 Task: Find connections with filter location Rosario with filter topic #Gettingthingsdonewith filter profile language French with filter current company MongoDB with filter school Saraswati Education Societys Saraswati College of Engineering Kharghar Navi Mumbai with filter industry Plastics Manufacturing with filter service category Tax Preparation with filter keywords title Graphic Designer
Action: Mouse moved to (647, 131)
Screenshot: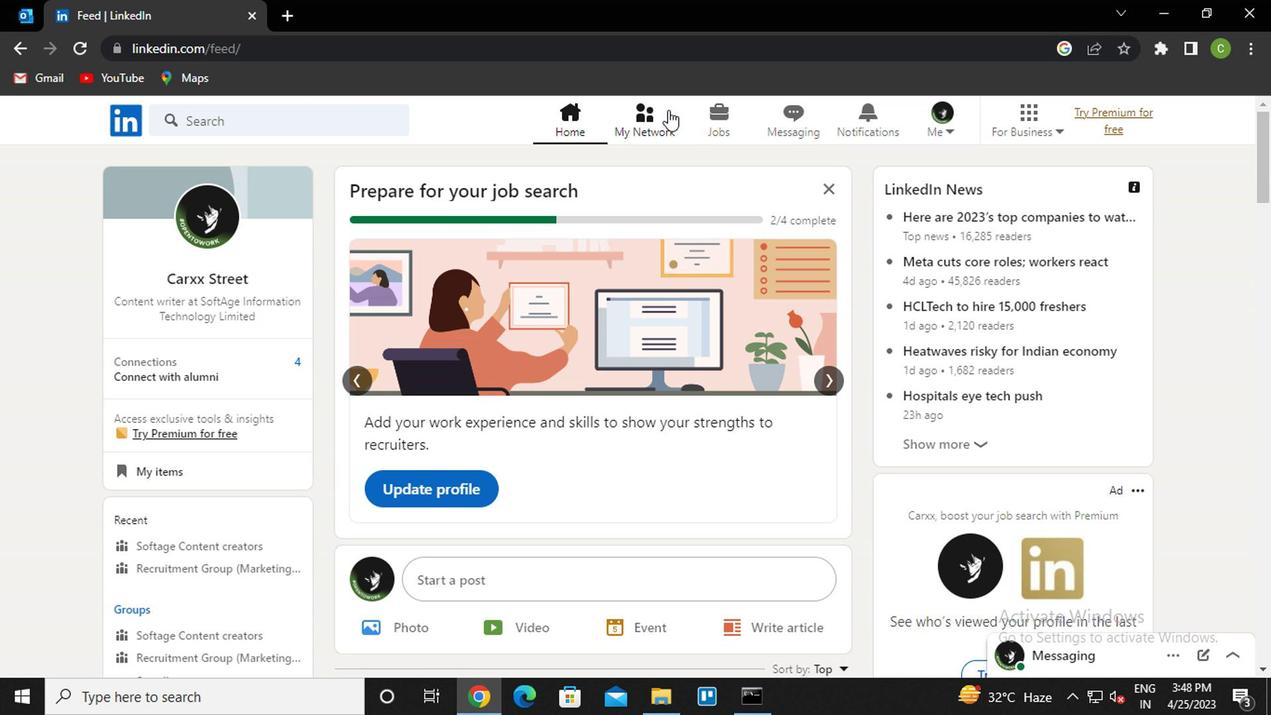 
Action: Mouse pressed left at (647, 131)
Screenshot: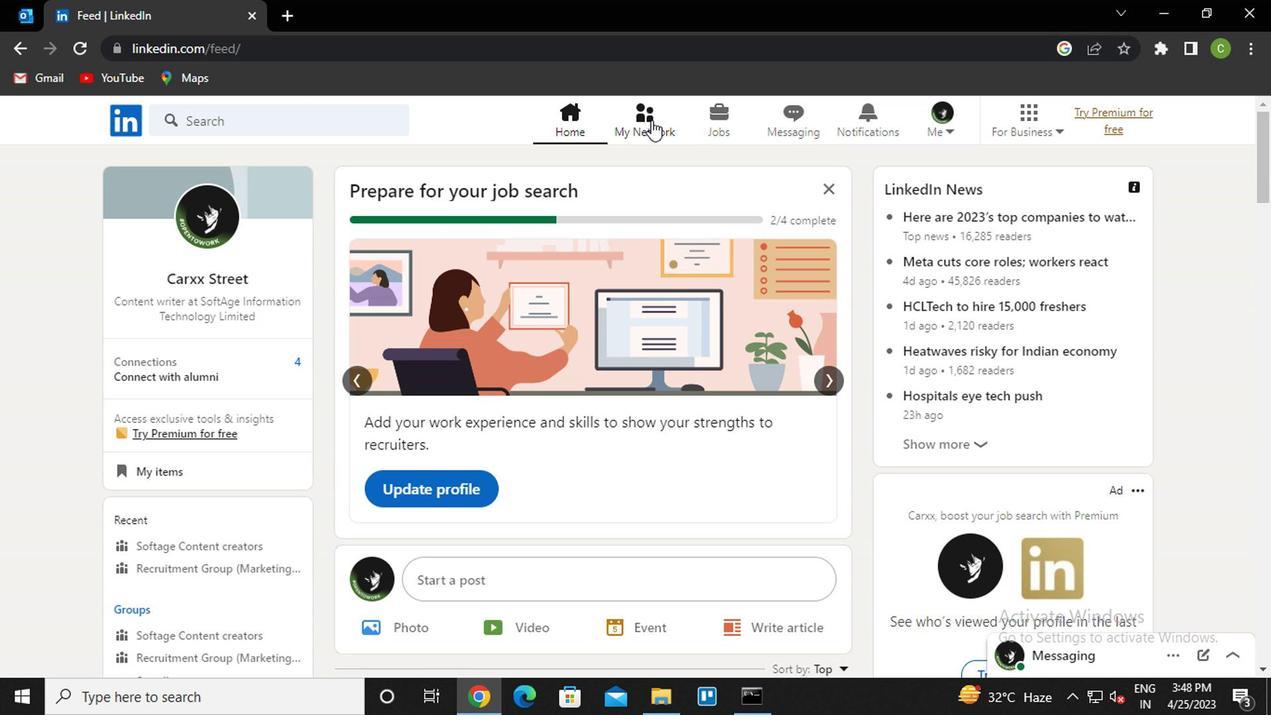 
Action: Mouse moved to (270, 236)
Screenshot: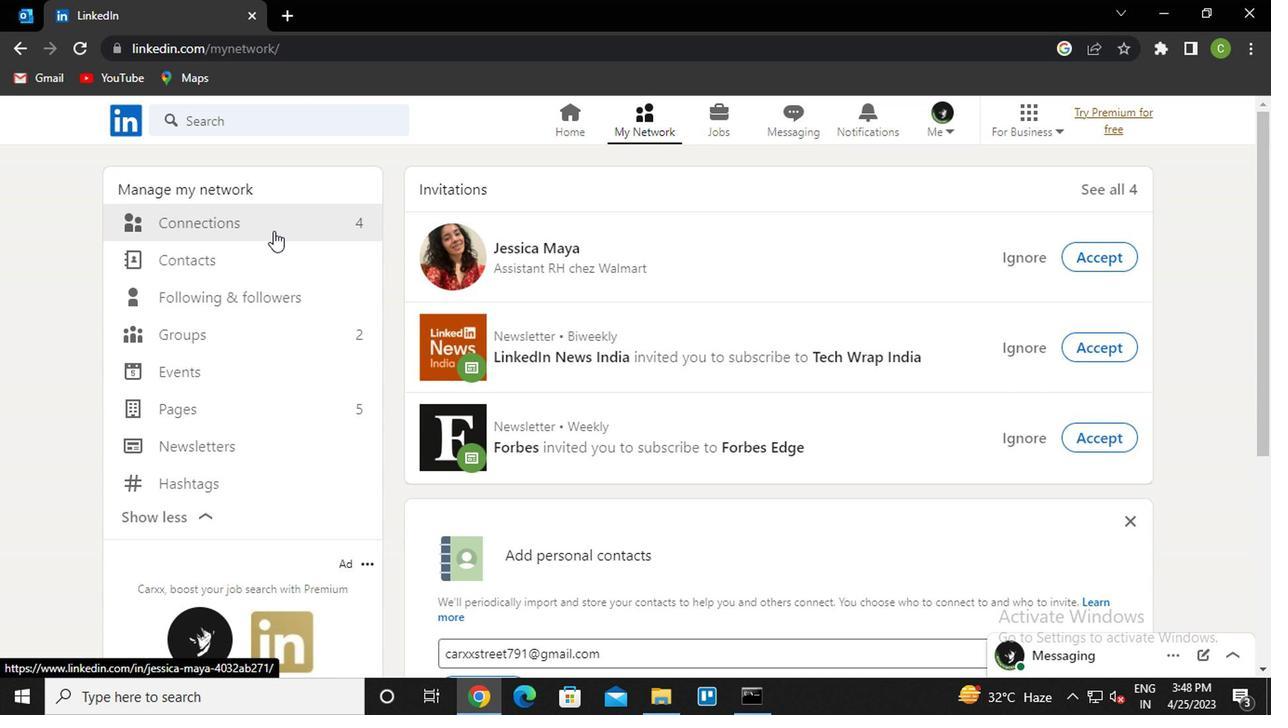 
Action: Mouse pressed left at (270, 236)
Screenshot: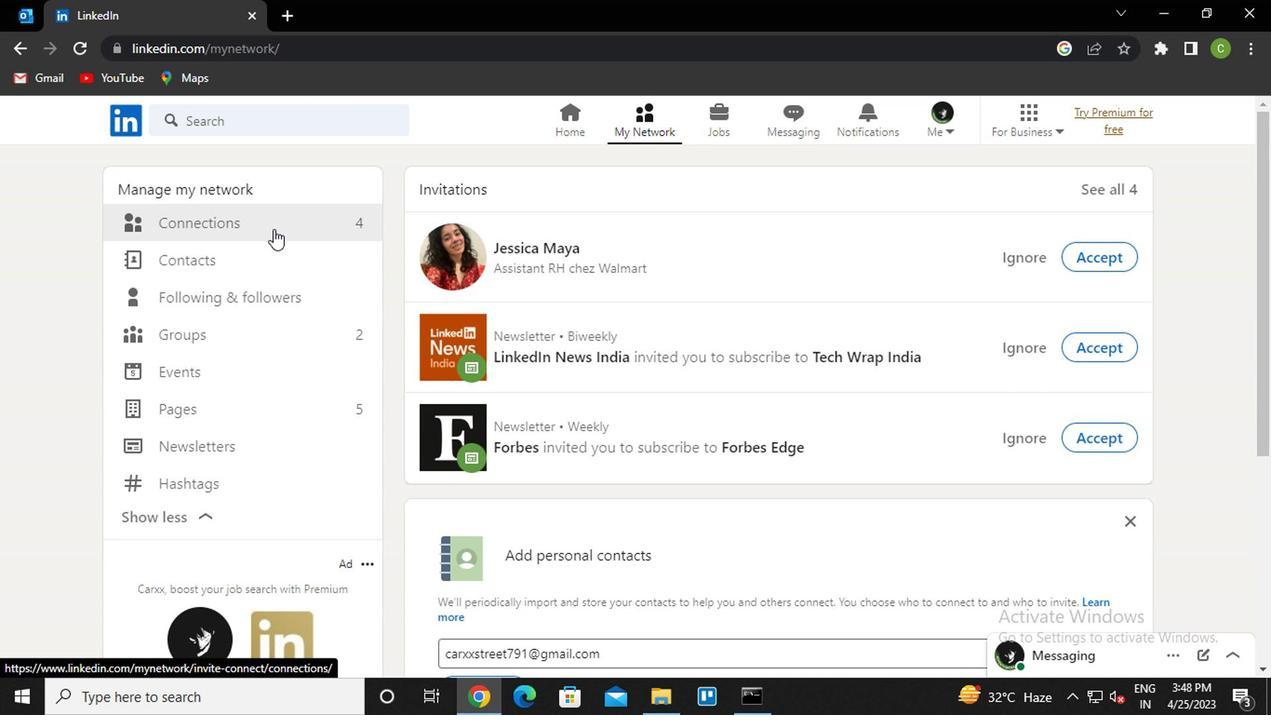 
Action: Mouse moved to (761, 226)
Screenshot: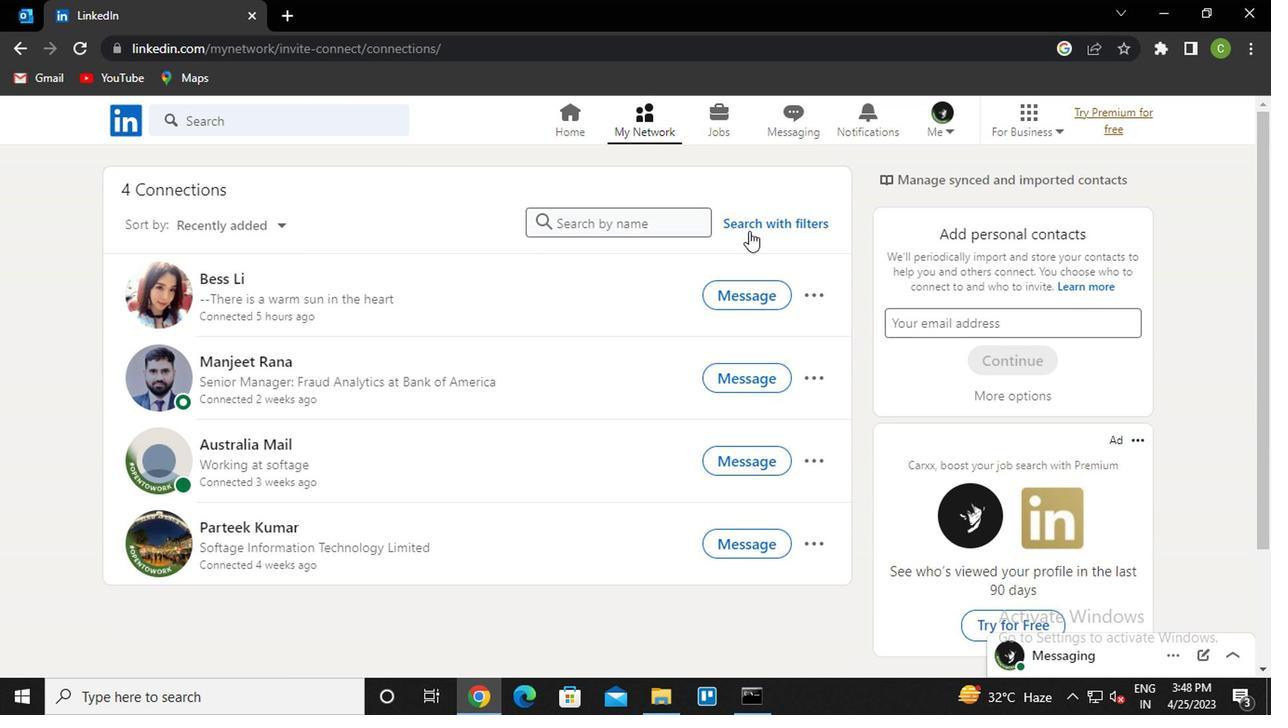 
Action: Mouse pressed left at (761, 226)
Screenshot: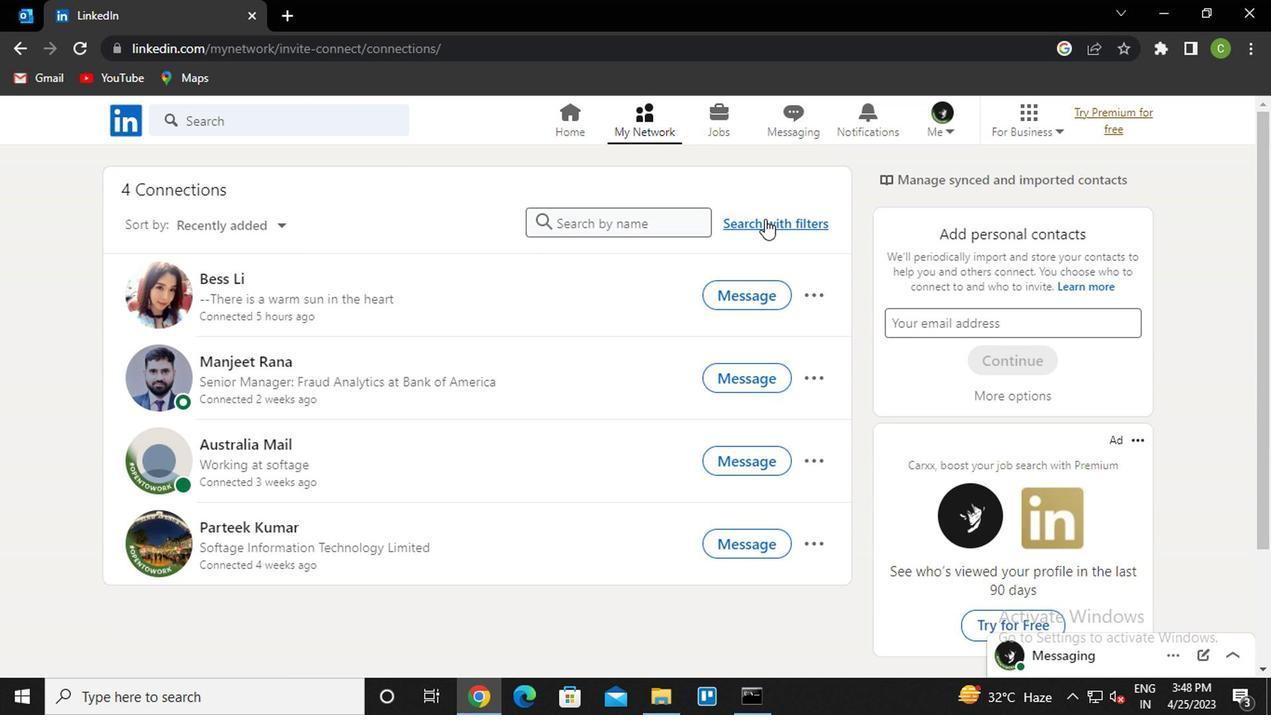 
Action: Mouse moved to (622, 190)
Screenshot: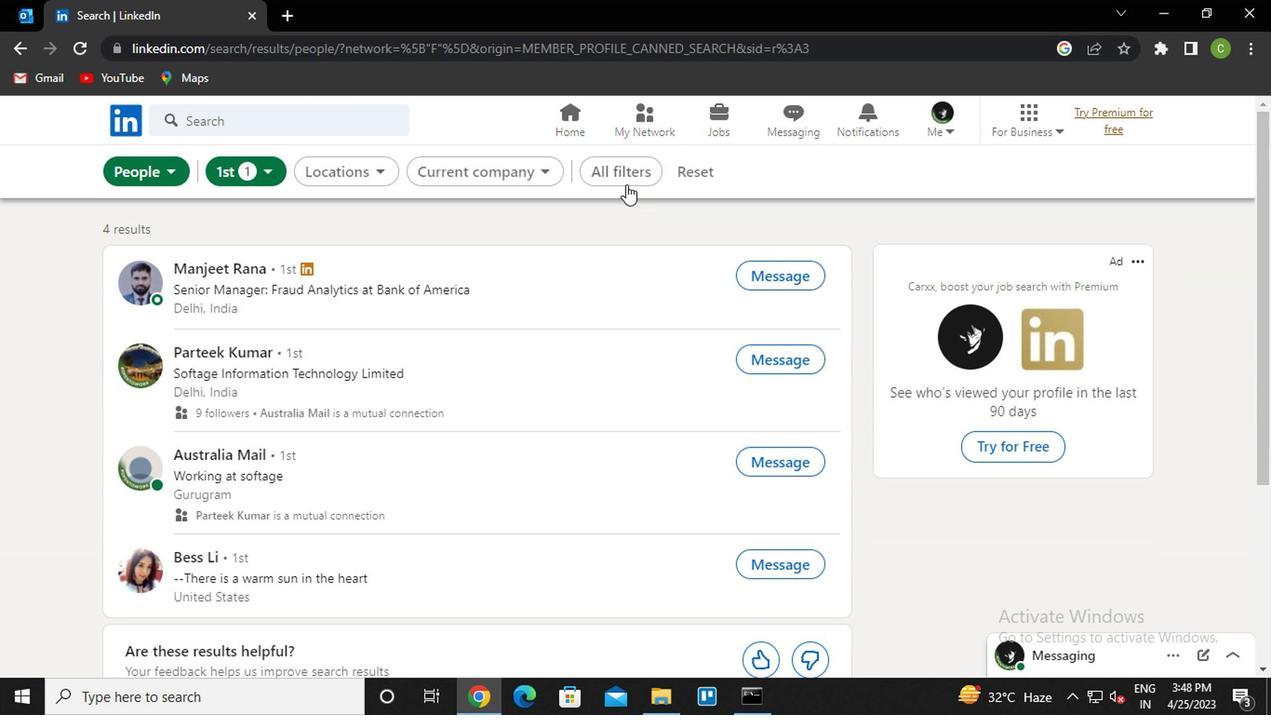 
Action: Mouse pressed left at (622, 190)
Screenshot: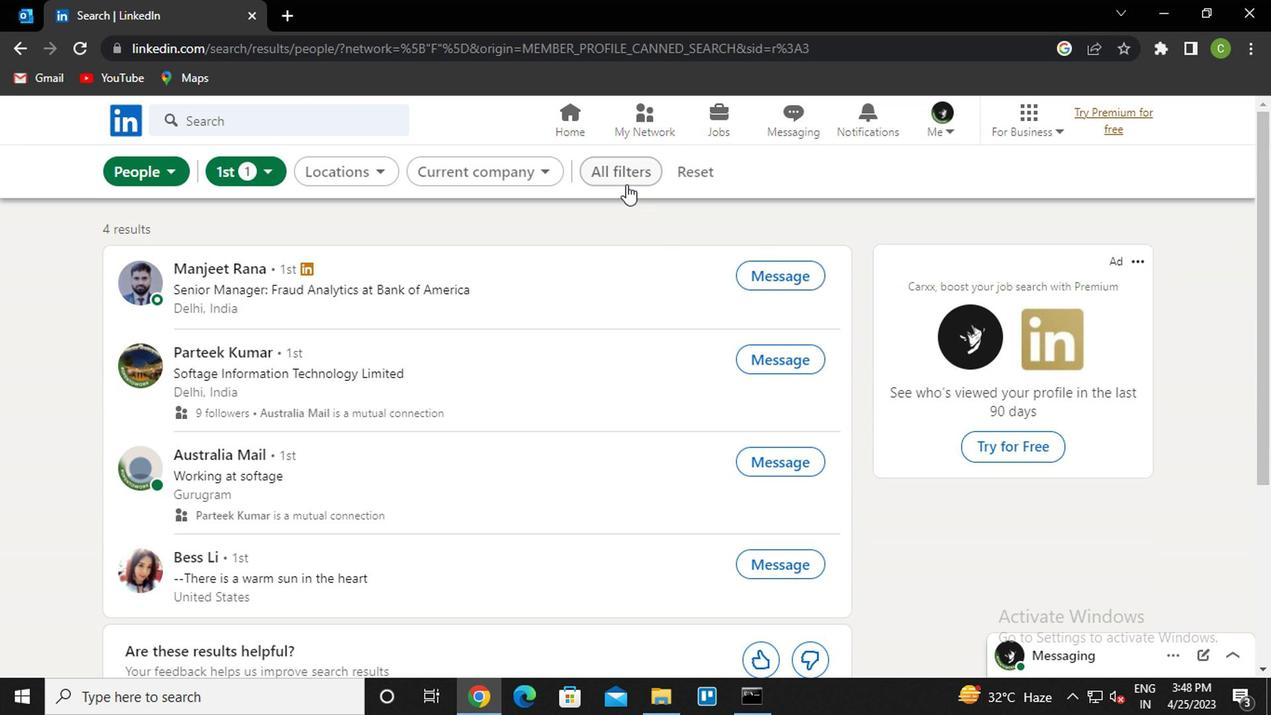 
Action: Mouse moved to (945, 372)
Screenshot: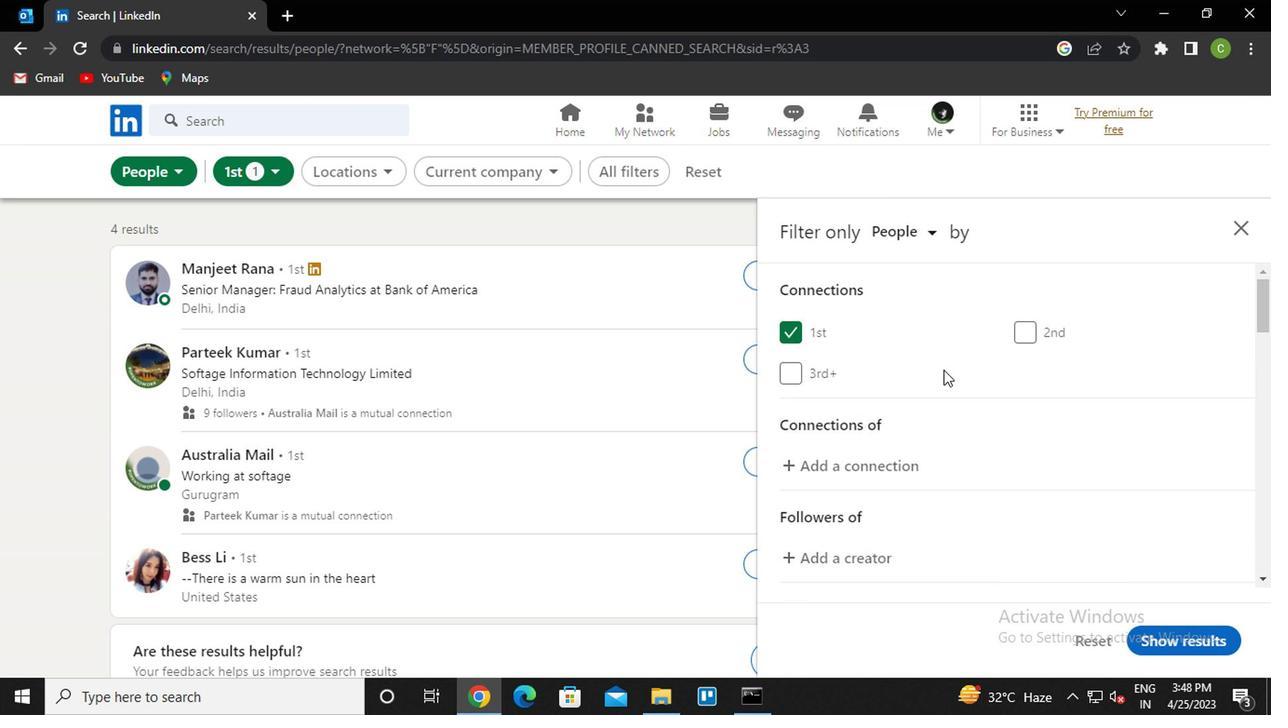 
Action: Mouse scrolled (945, 371) with delta (0, 0)
Screenshot: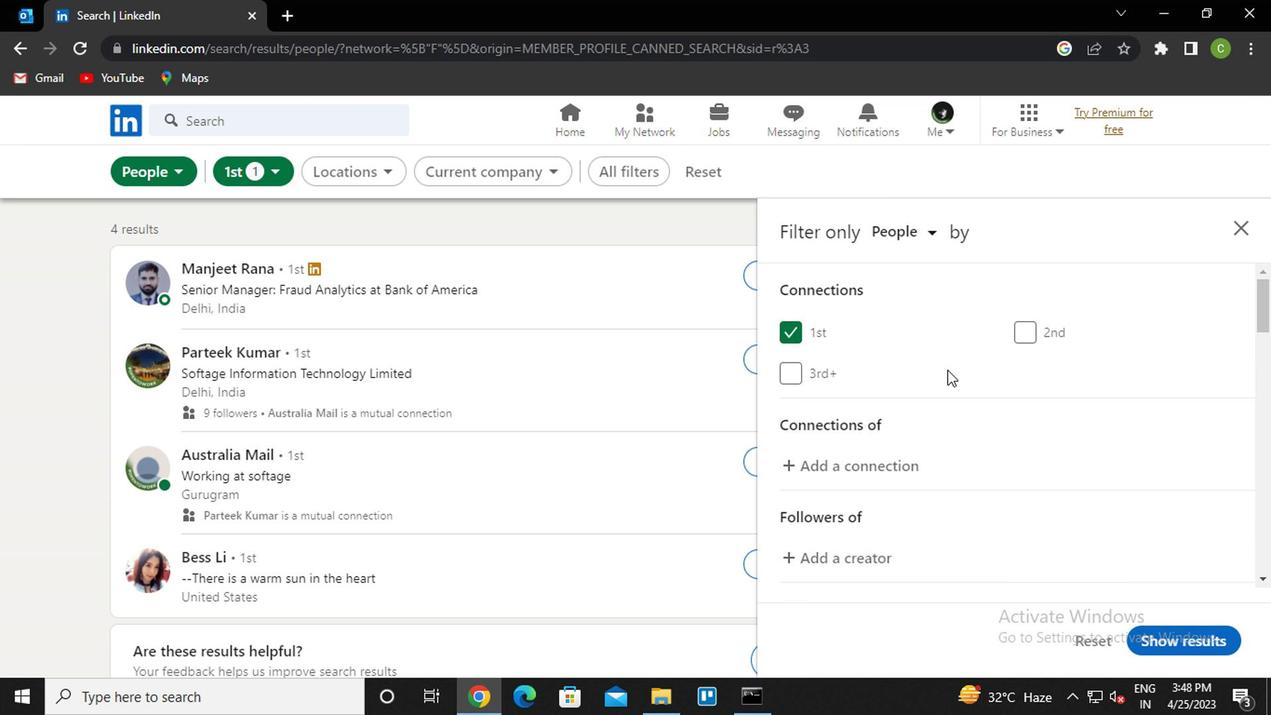 
Action: Mouse scrolled (945, 371) with delta (0, 0)
Screenshot: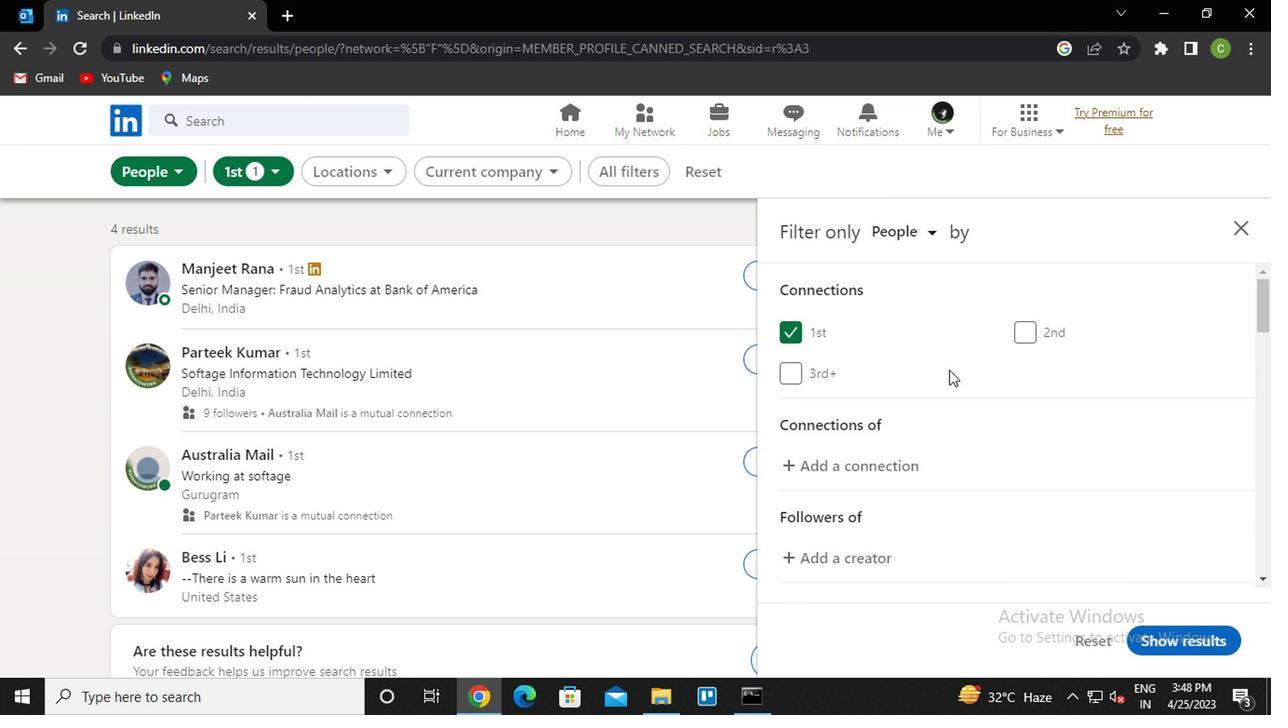
Action: Mouse moved to (944, 374)
Screenshot: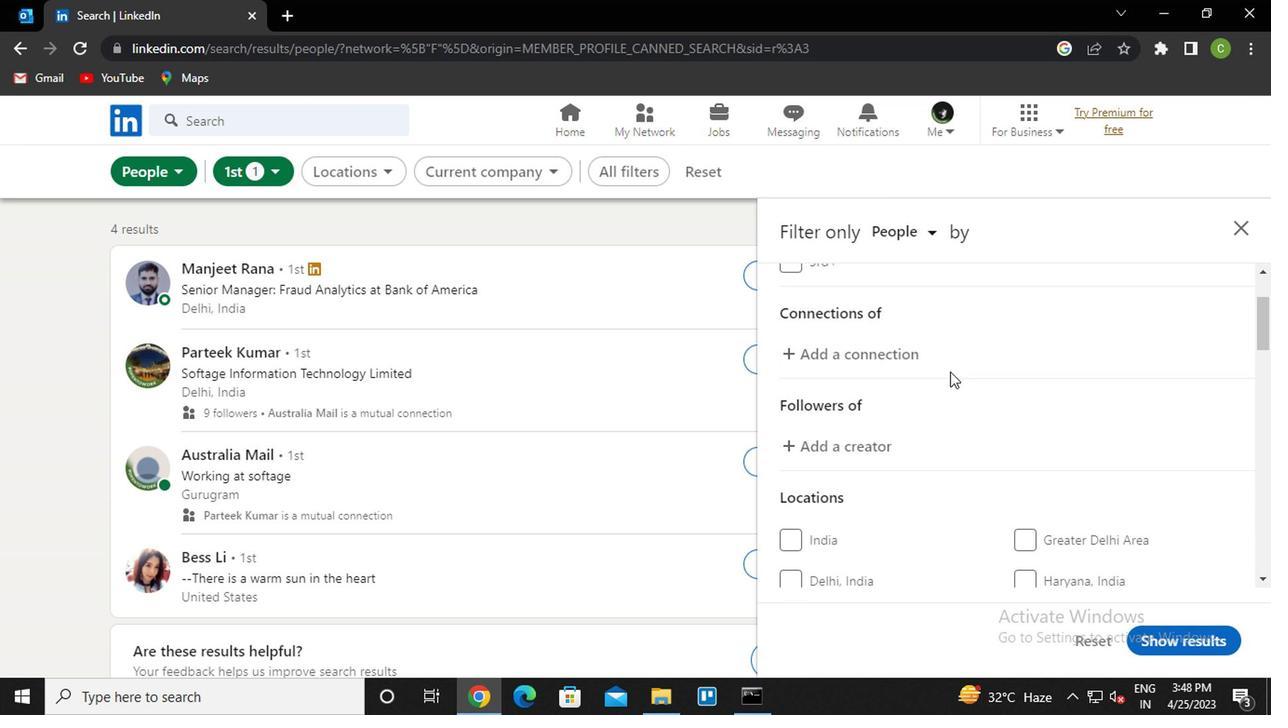 
Action: Mouse scrolled (944, 374) with delta (0, 0)
Screenshot: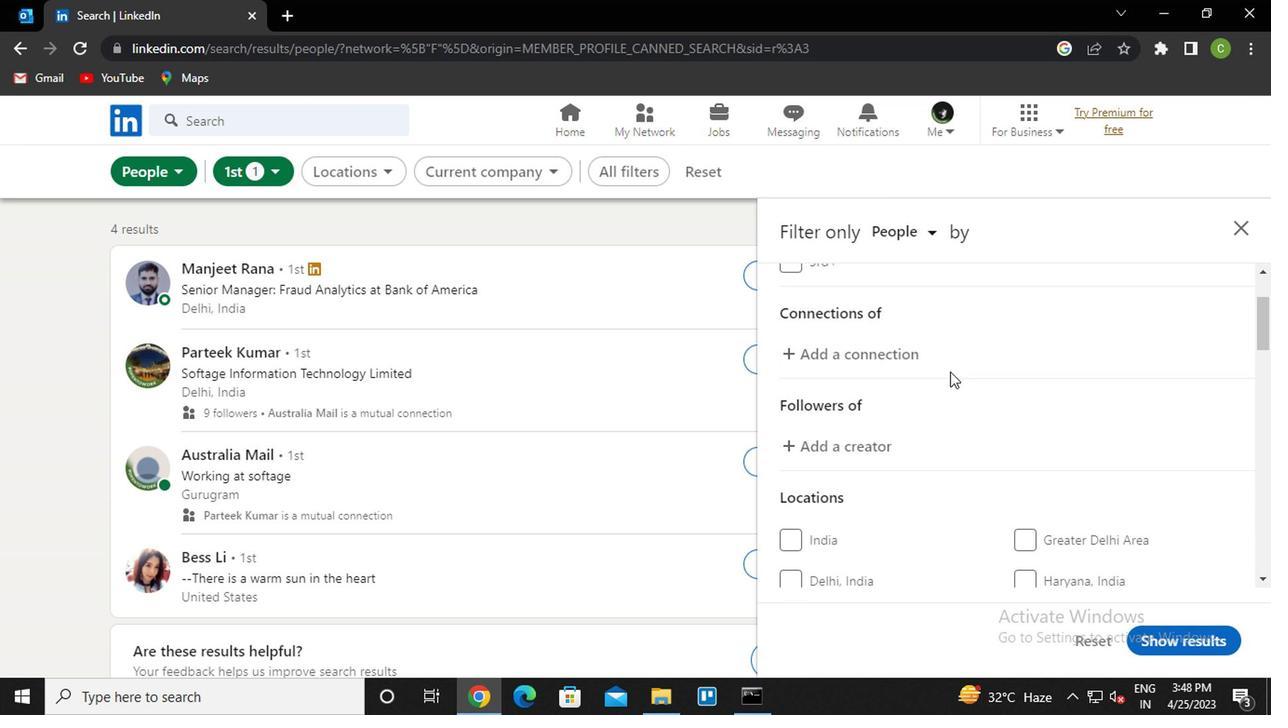 
Action: Mouse moved to (1065, 460)
Screenshot: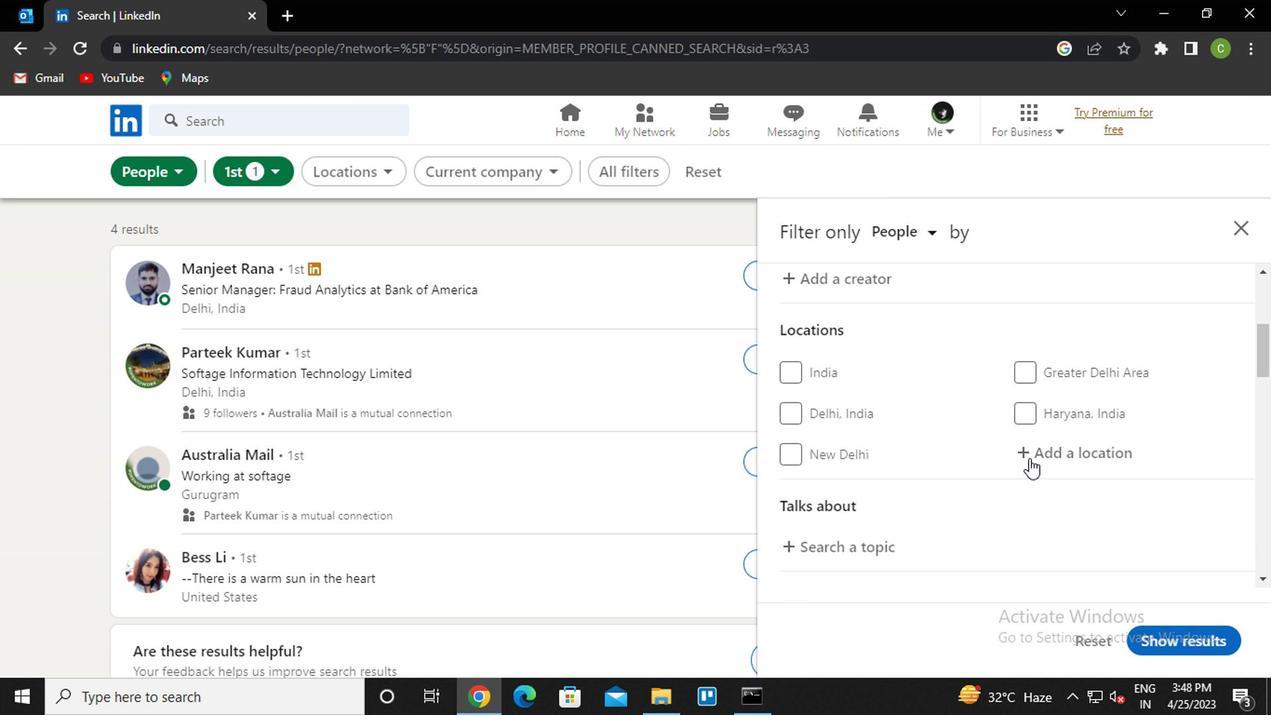 
Action: Mouse pressed left at (1065, 460)
Screenshot: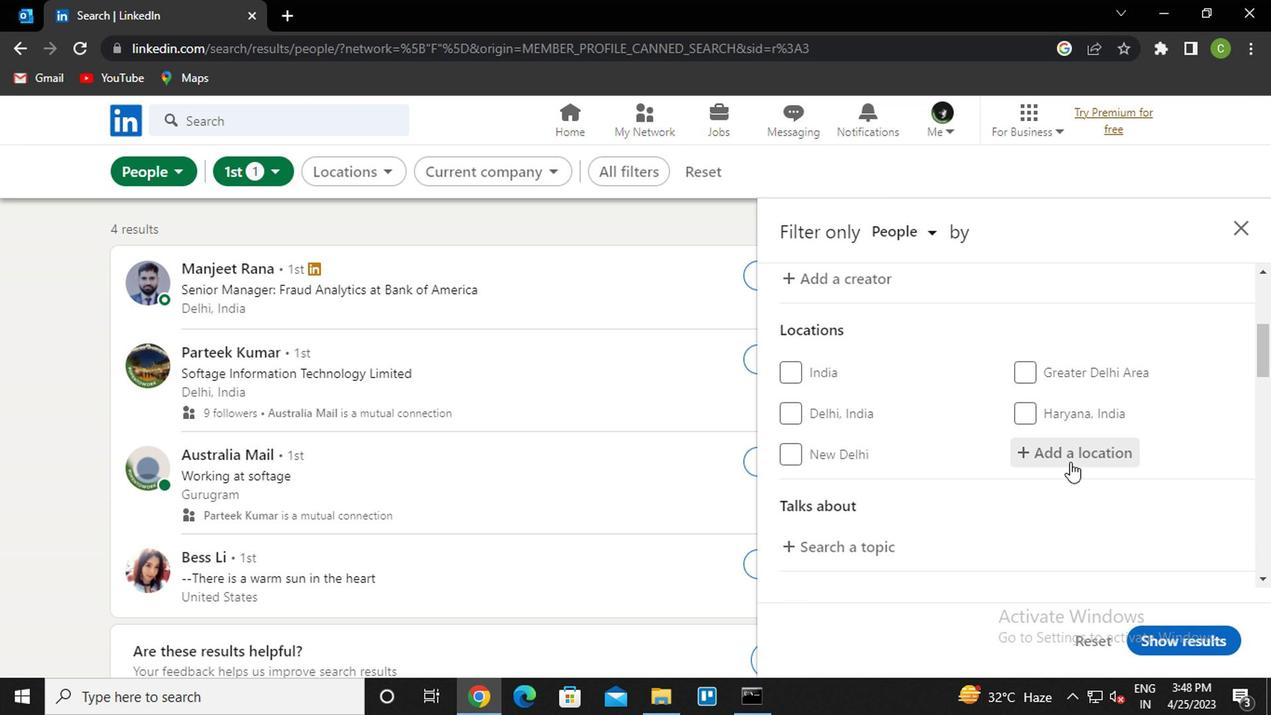 
Action: Key pressed r<Key.caps_lock>osario<Key.down><Key.enter>
Screenshot: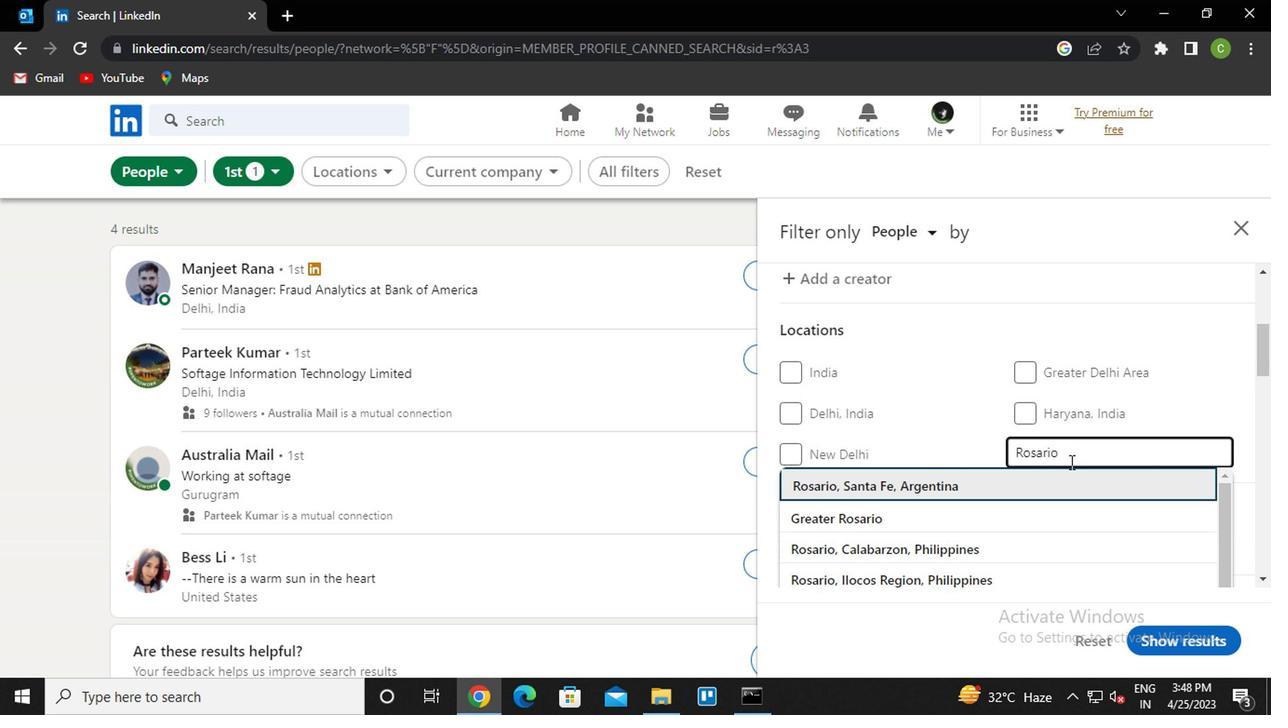 
Action: Mouse moved to (1172, 484)
Screenshot: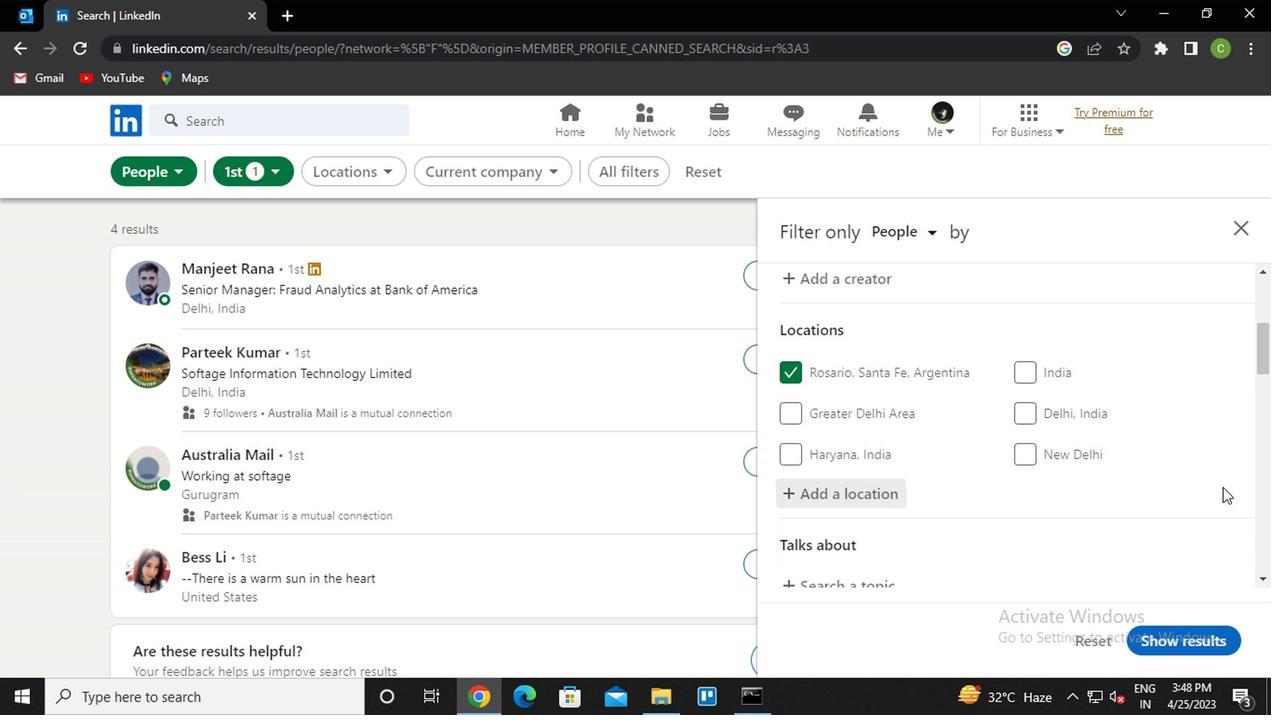 
Action: Mouse scrolled (1172, 483) with delta (0, -1)
Screenshot: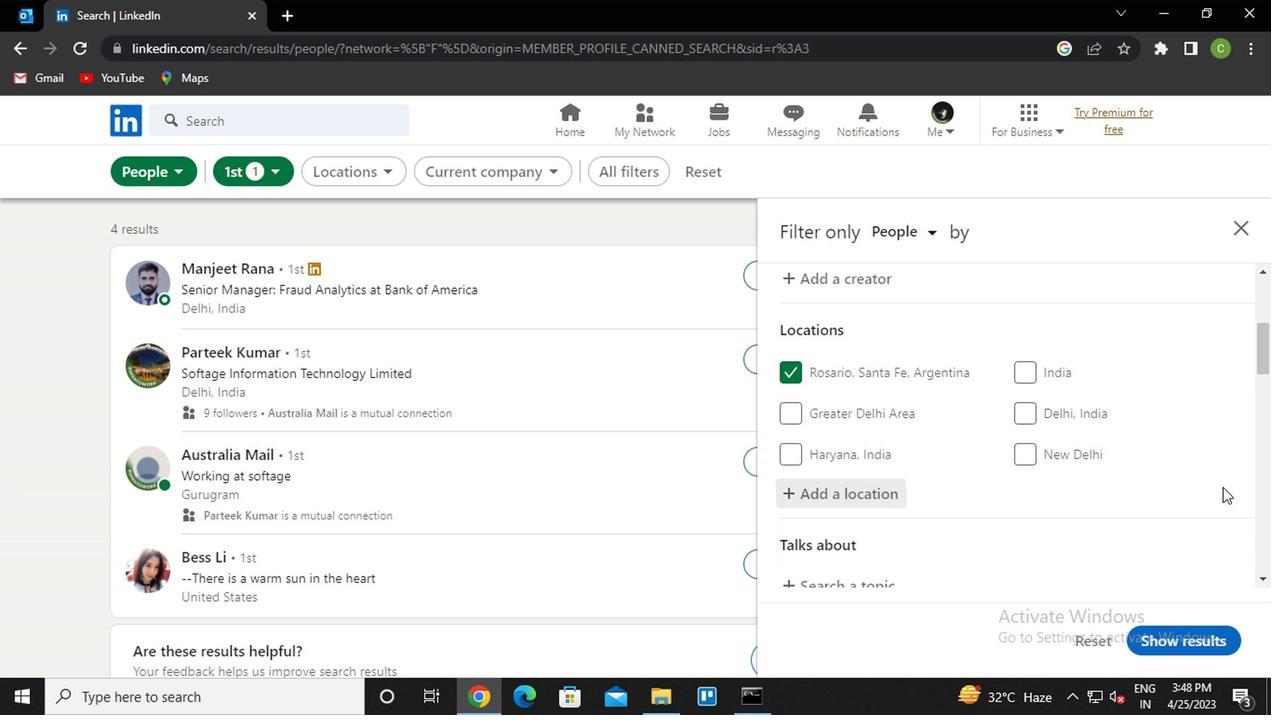 
Action: Mouse moved to (1070, 487)
Screenshot: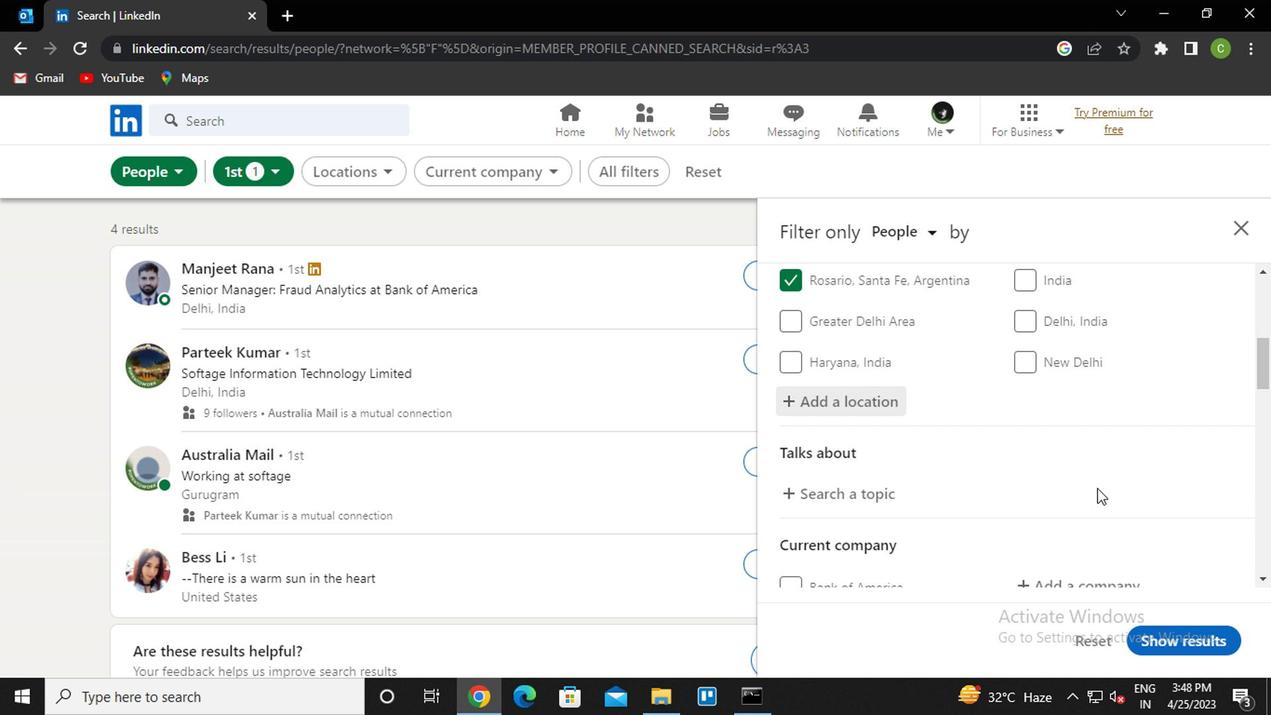 
Action: Mouse scrolled (1070, 486) with delta (0, -1)
Screenshot: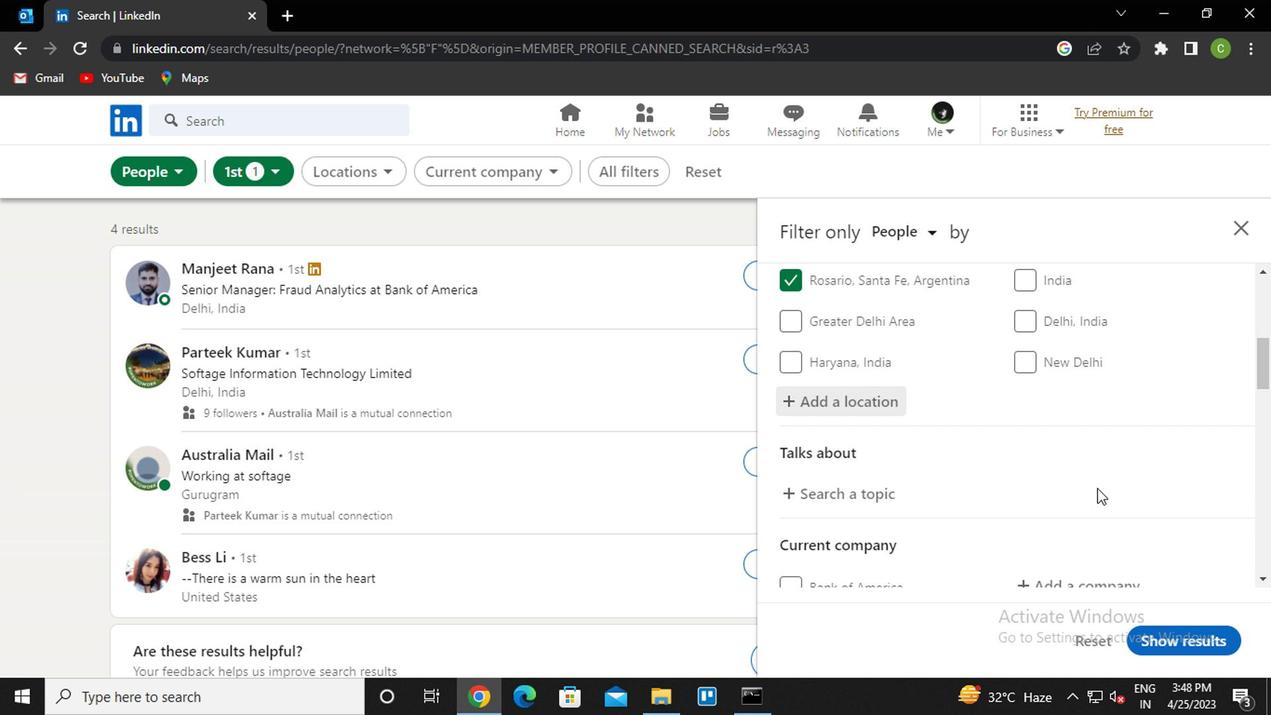 
Action: Mouse moved to (862, 393)
Screenshot: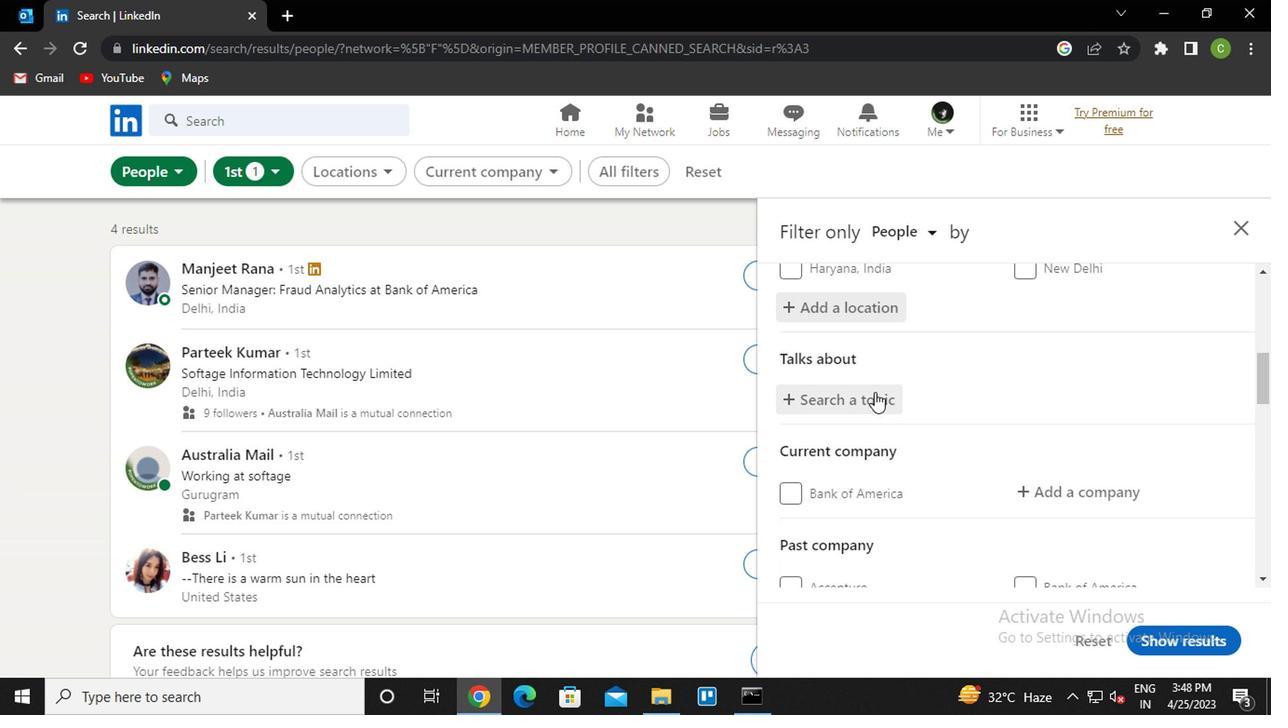 
Action: Mouse pressed left at (862, 393)
Screenshot: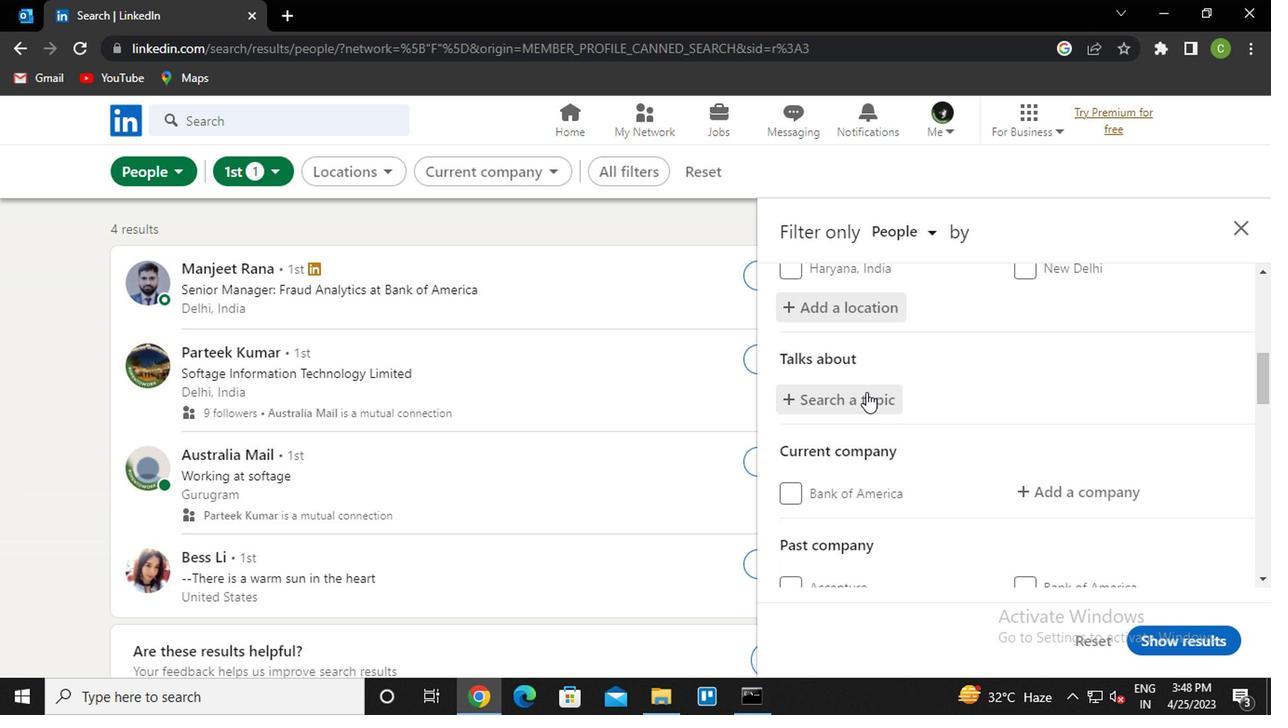 
Action: Key pressed <Key.shift>#GETTINGTHINGSDONE
Screenshot: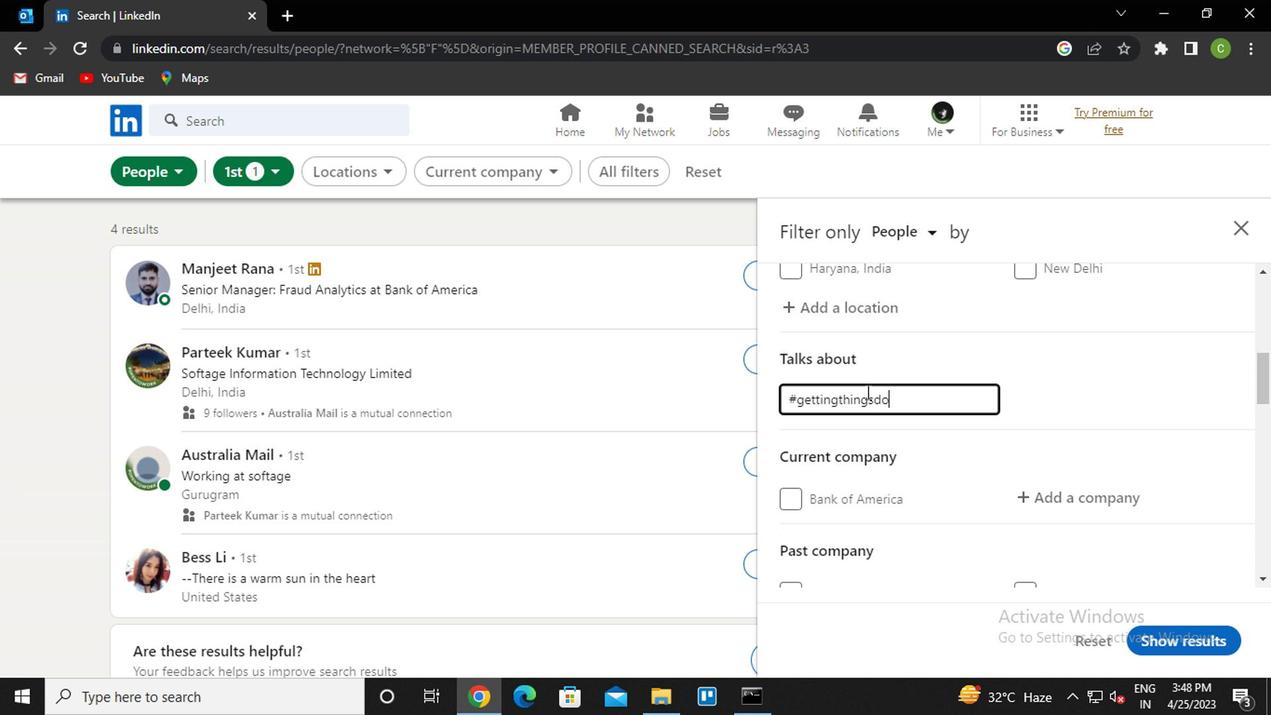 
Action: Mouse moved to (971, 437)
Screenshot: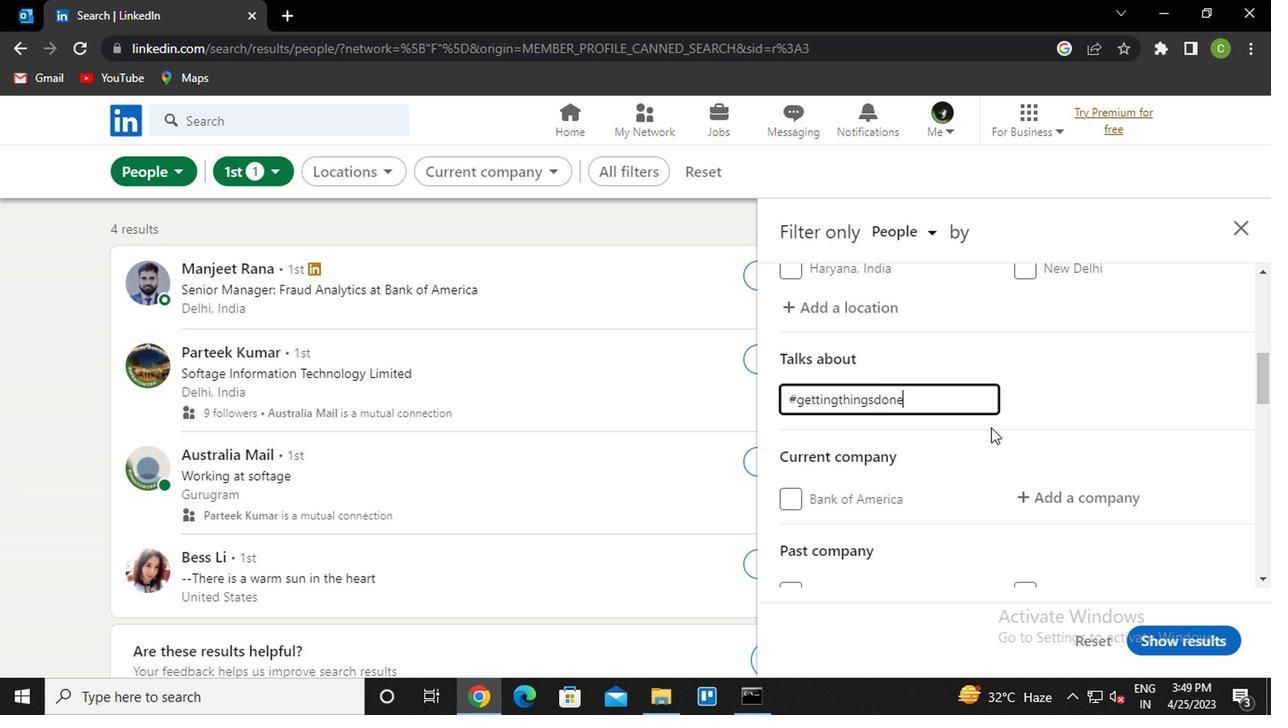 
Action: Mouse scrolled (971, 437) with delta (0, 0)
Screenshot: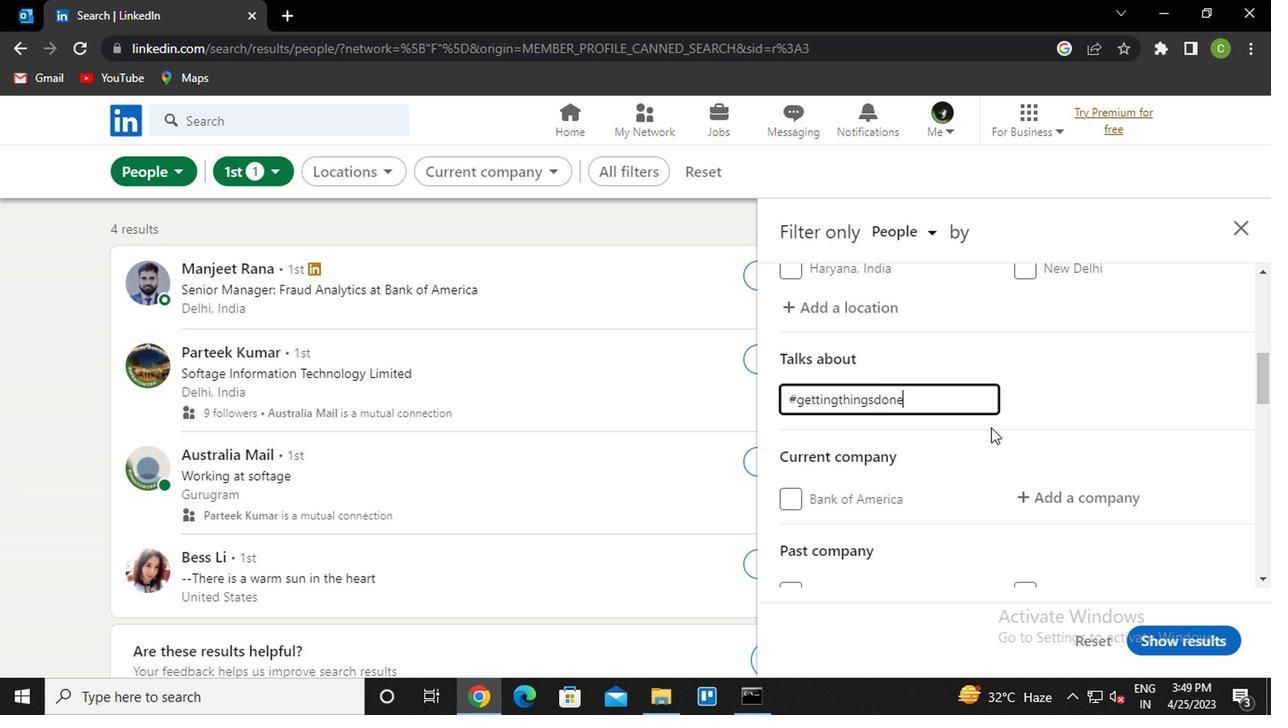 
Action: Mouse moved to (1062, 400)
Screenshot: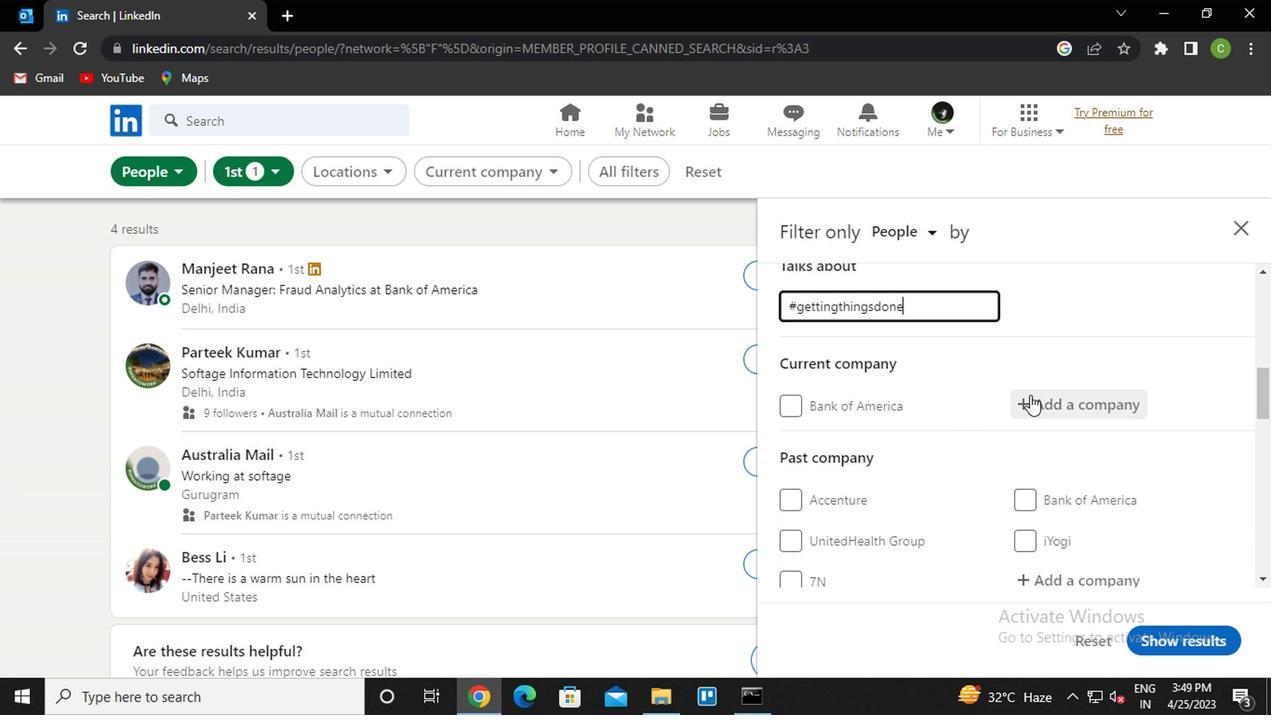 
Action: Mouse pressed left at (1062, 400)
Screenshot: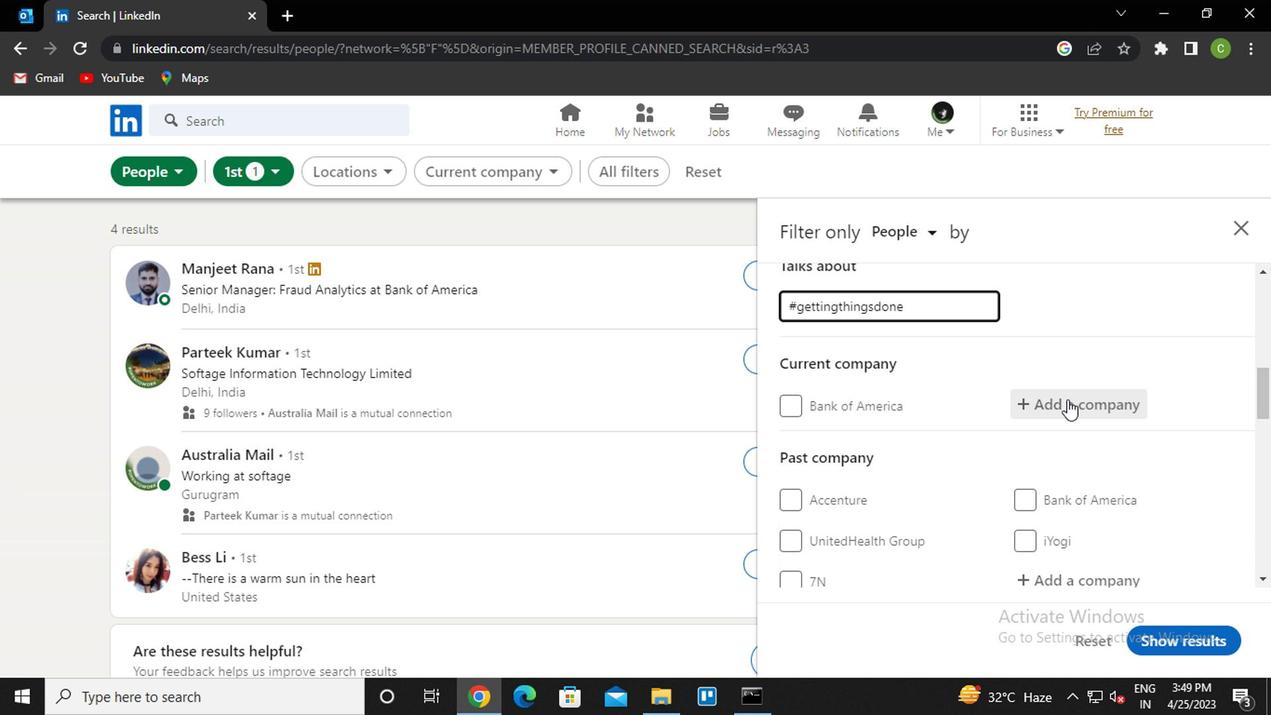 
Action: Key pressed <Key.caps_lock>M<Key.caps_lock>ONGO<Key.down><Key.enter>
Screenshot: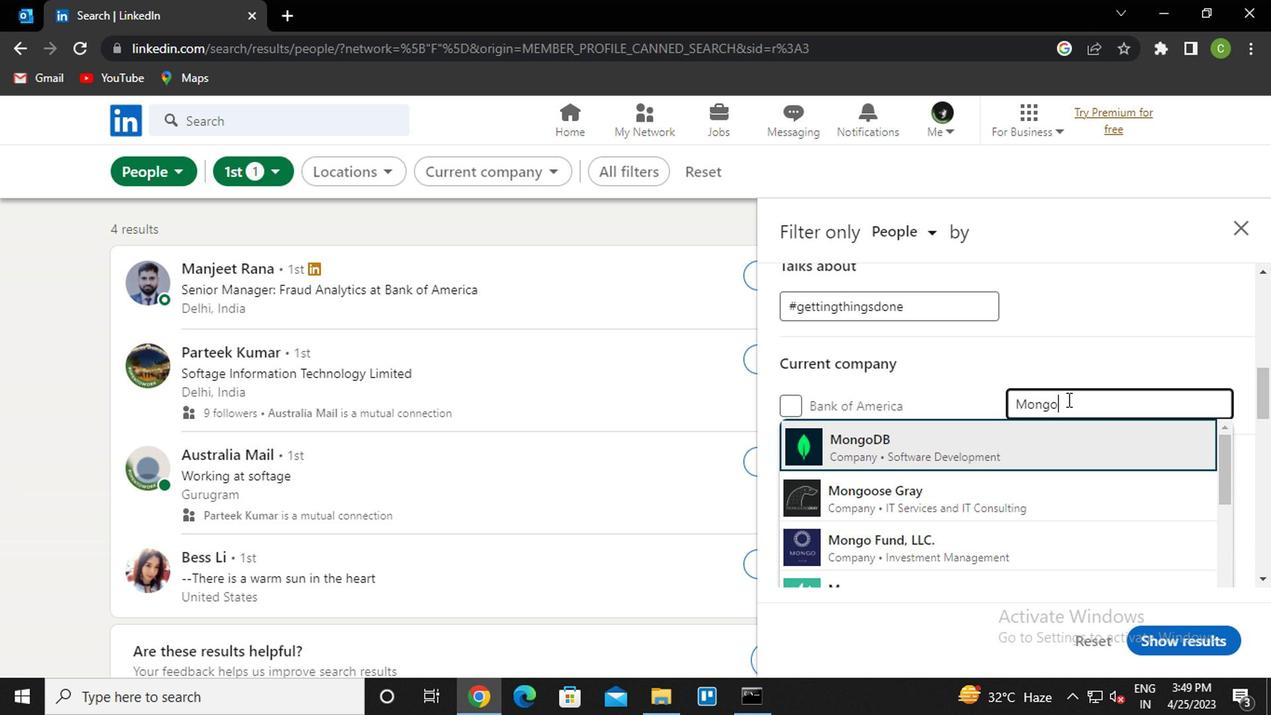 
Action: Mouse moved to (1027, 425)
Screenshot: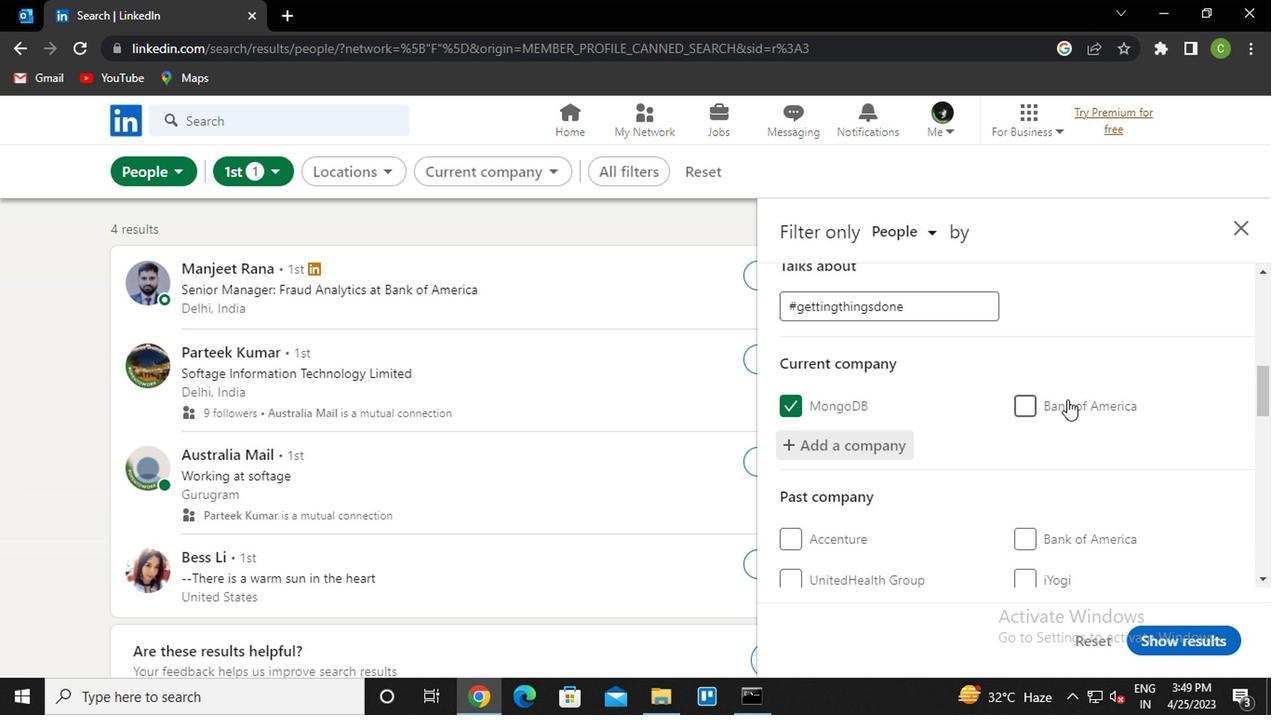 
Action: Mouse scrolled (1027, 424) with delta (0, 0)
Screenshot: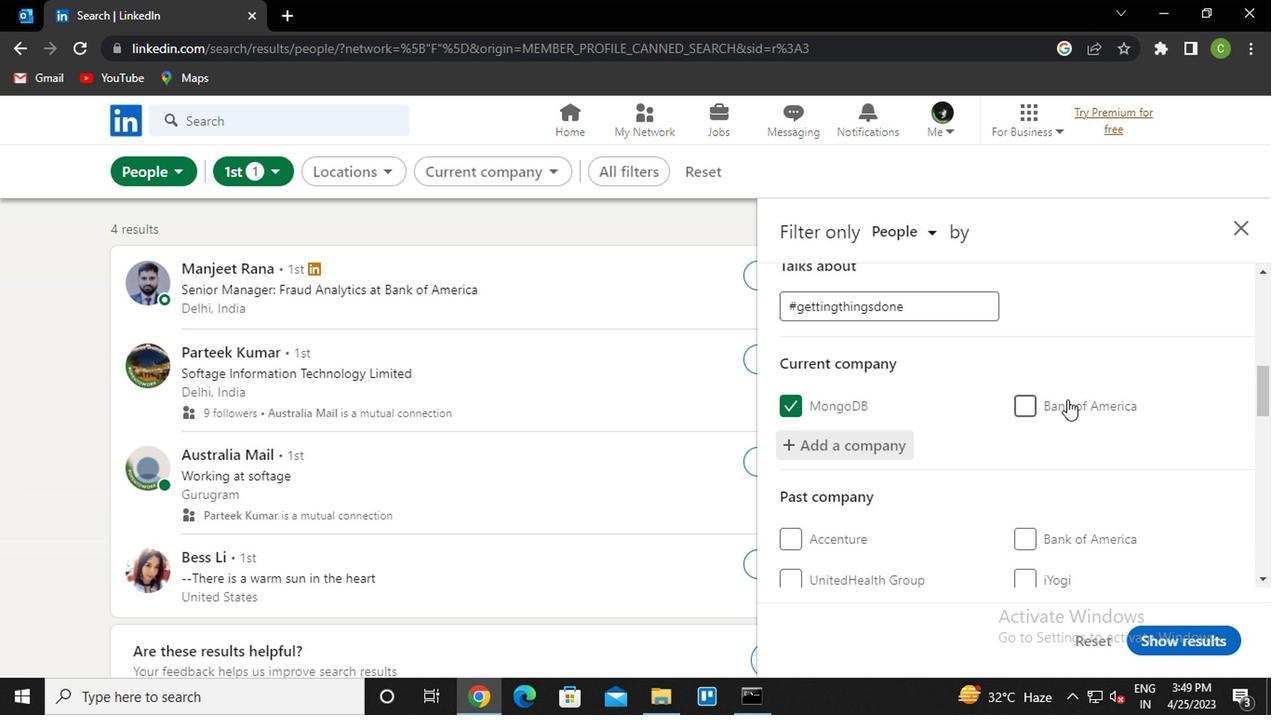 
Action: Mouse moved to (1027, 424)
Screenshot: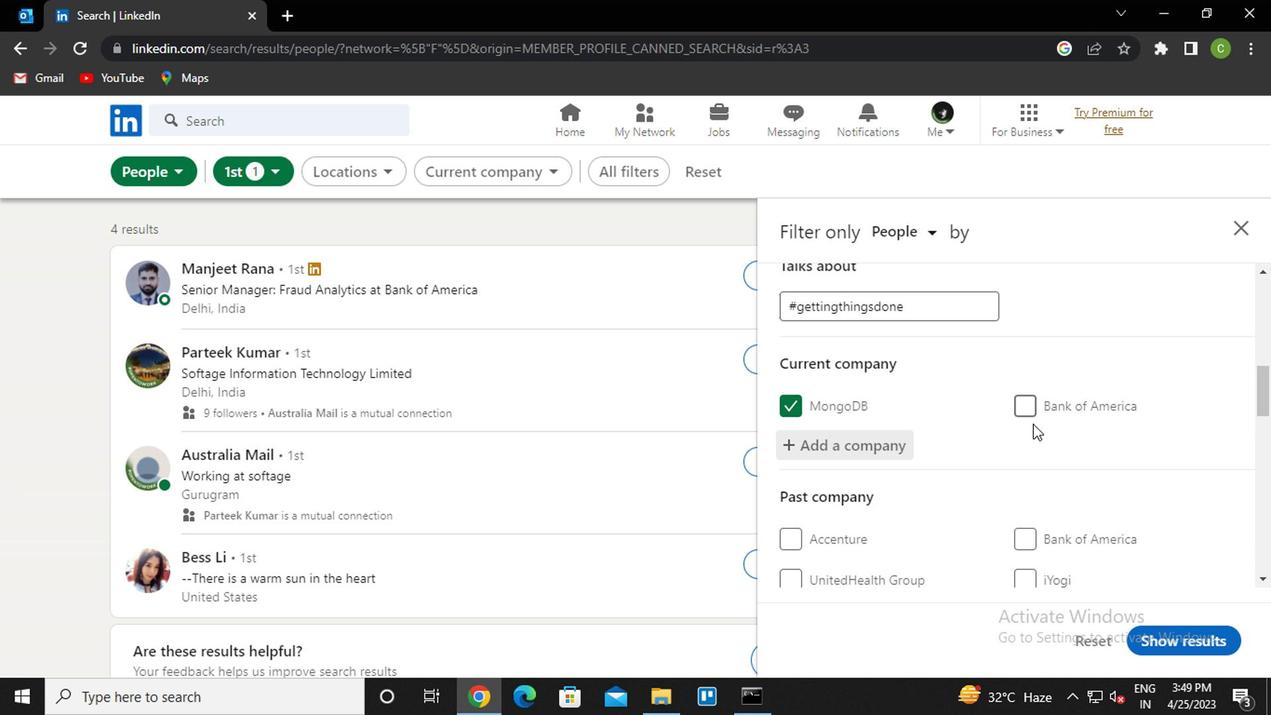 
Action: Mouse scrolled (1027, 423) with delta (0, -1)
Screenshot: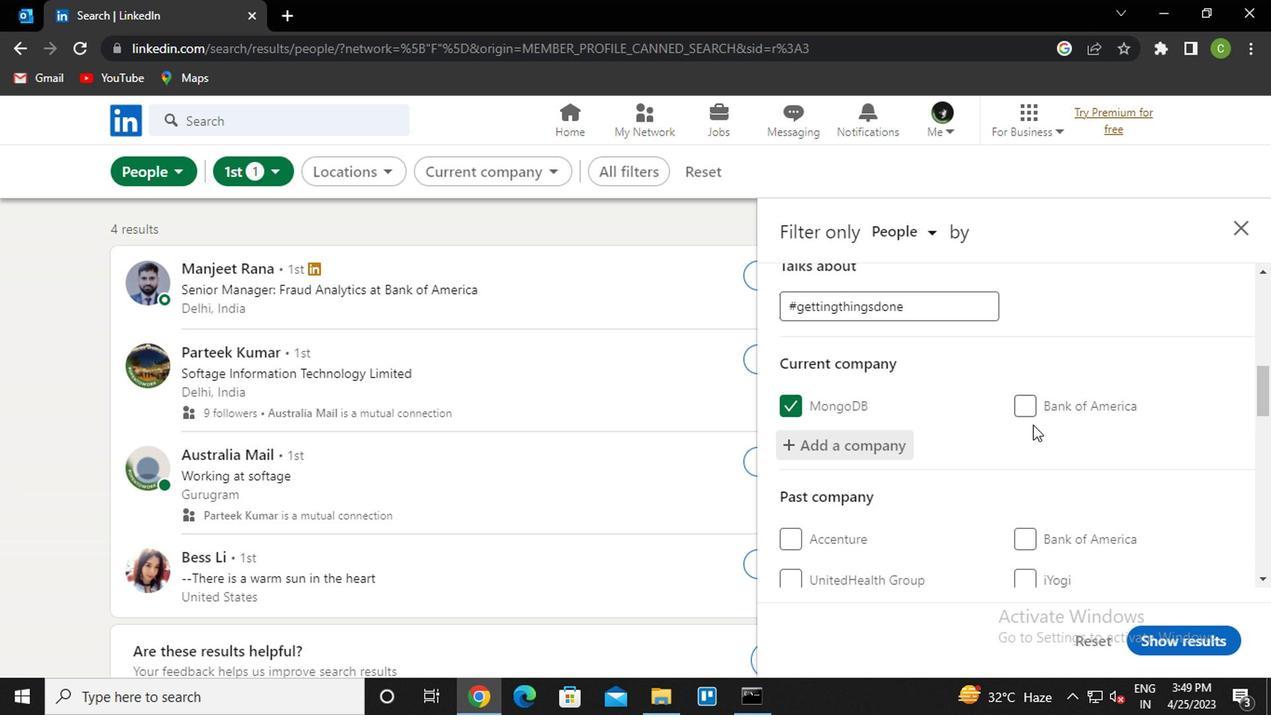 
Action: Mouse moved to (1025, 435)
Screenshot: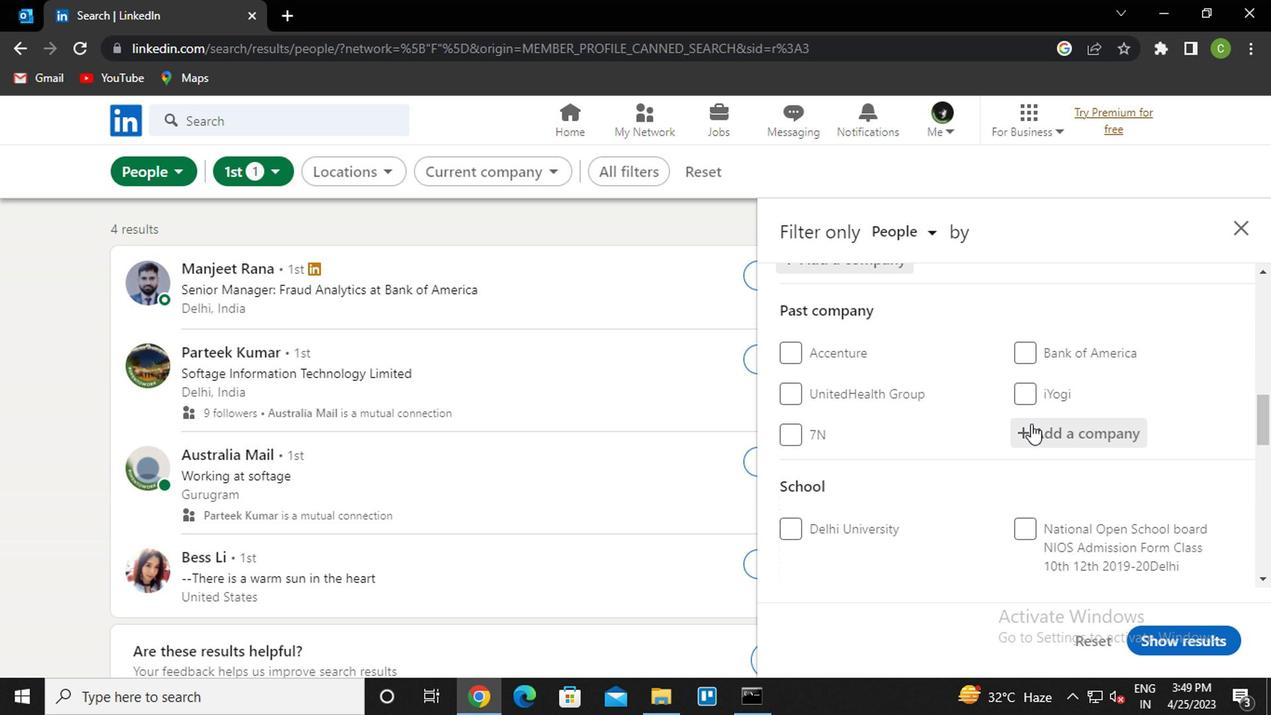 
Action: Mouse scrolled (1025, 434) with delta (0, 0)
Screenshot: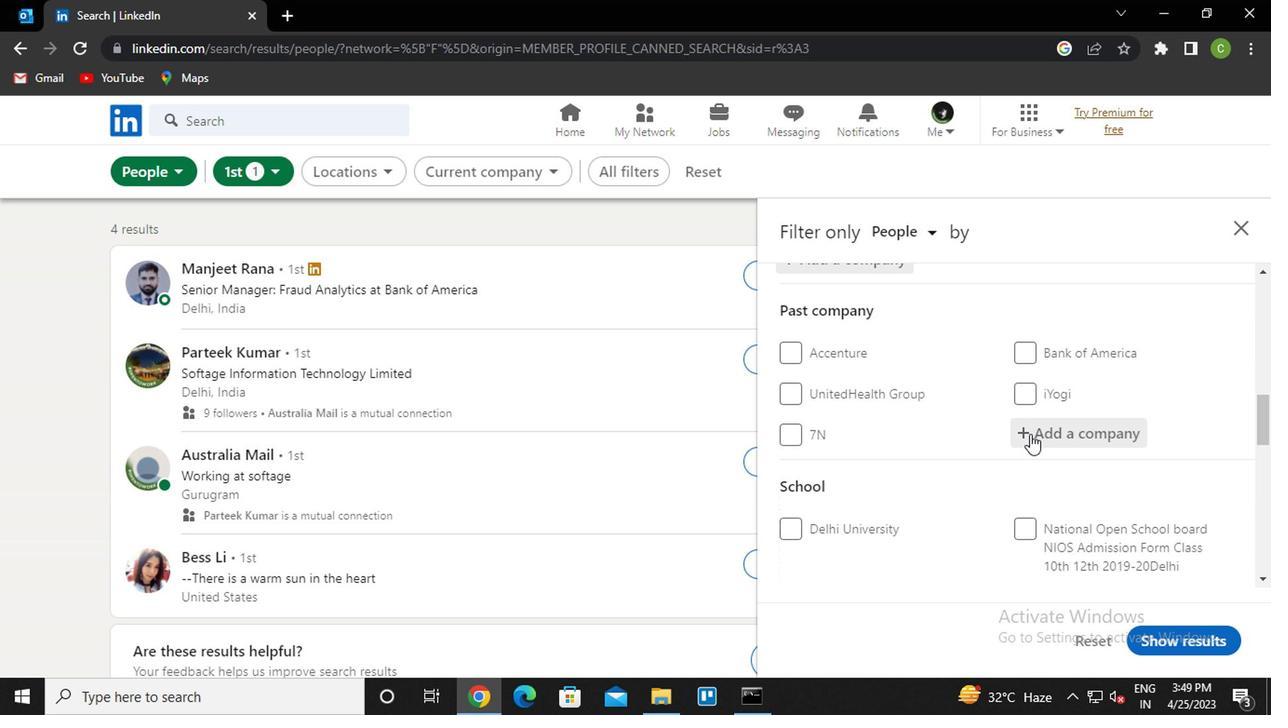 
Action: Mouse moved to (1025, 435)
Screenshot: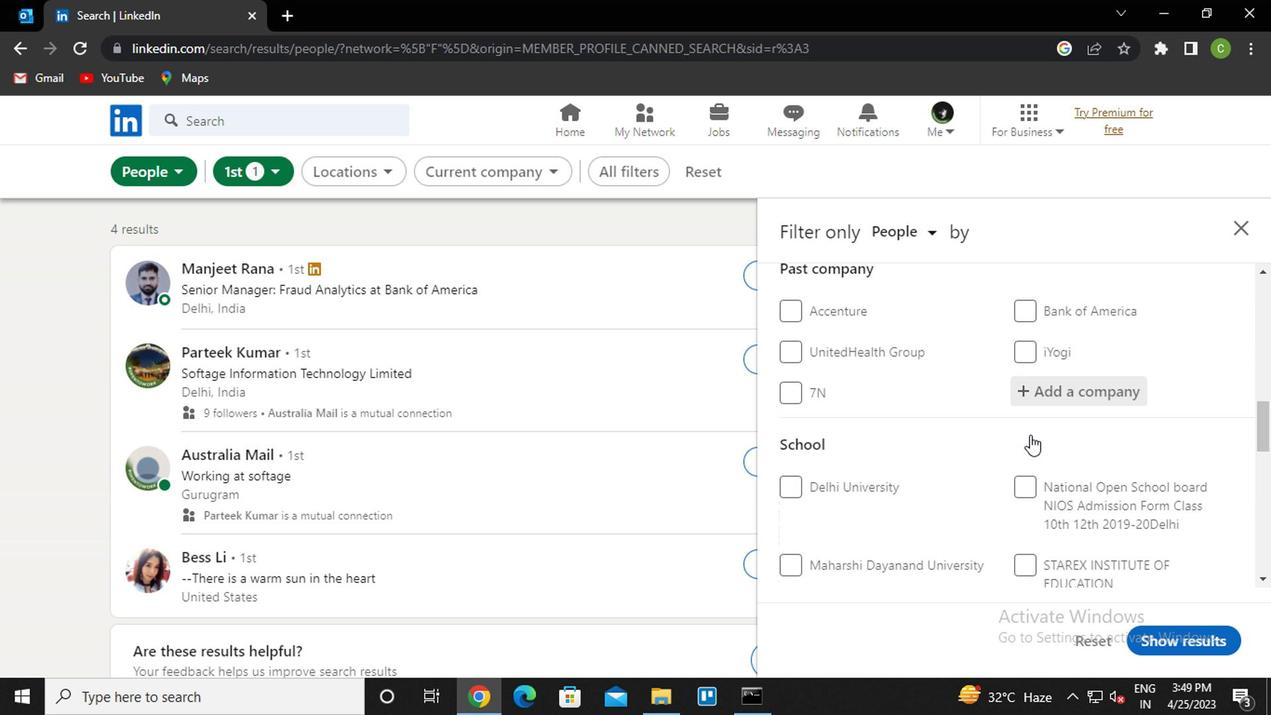 
Action: Mouse scrolled (1025, 435) with delta (0, 0)
Screenshot: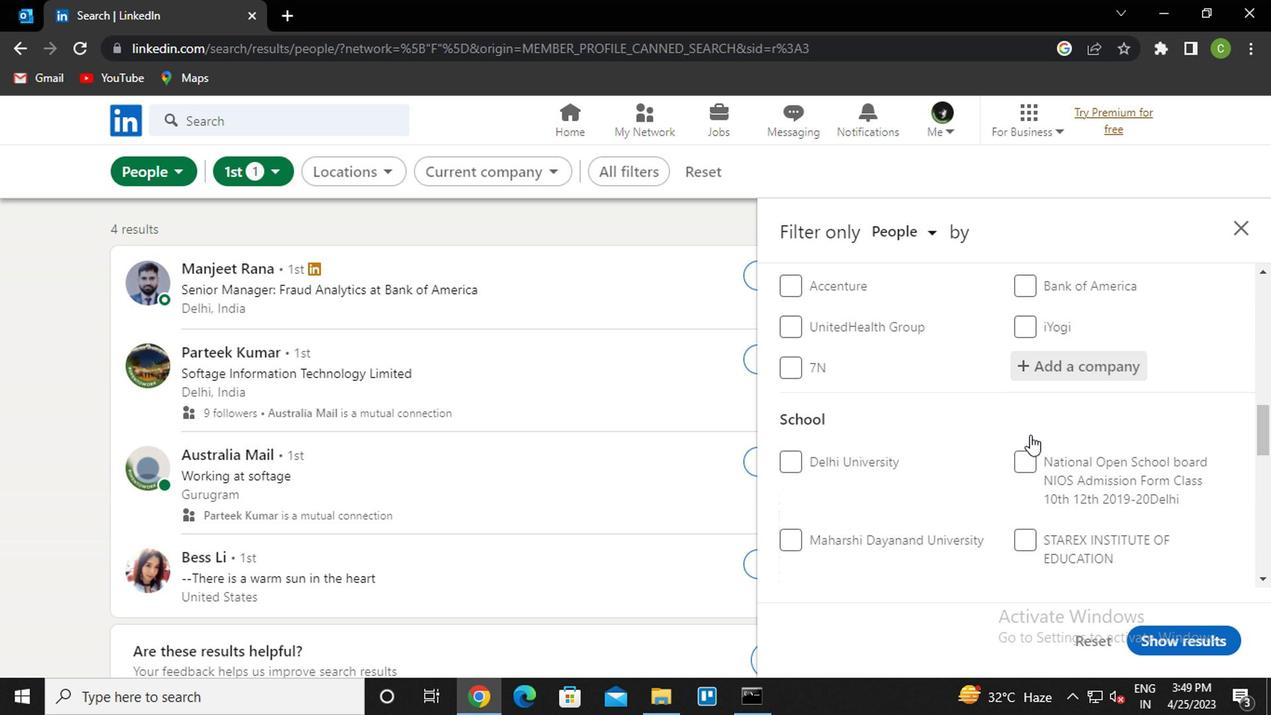 
Action: Mouse moved to (849, 474)
Screenshot: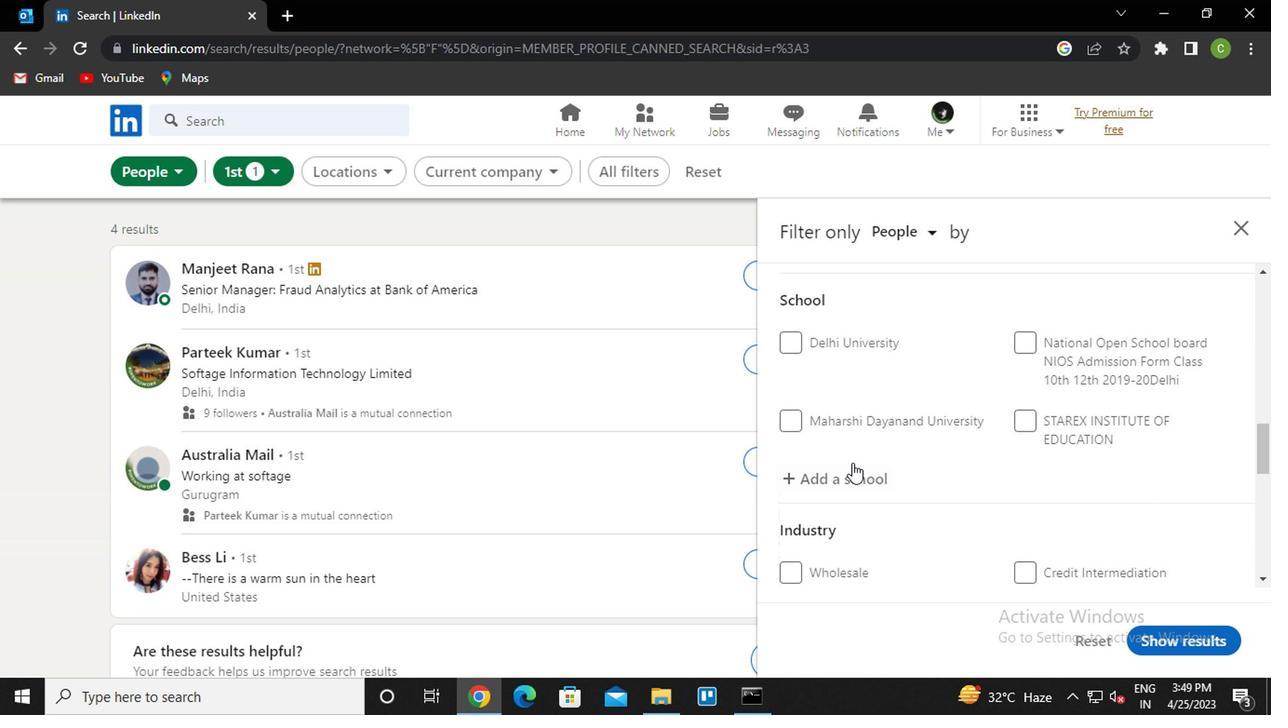 
Action: Mouse pressed left at (849, 474)
Screenshot: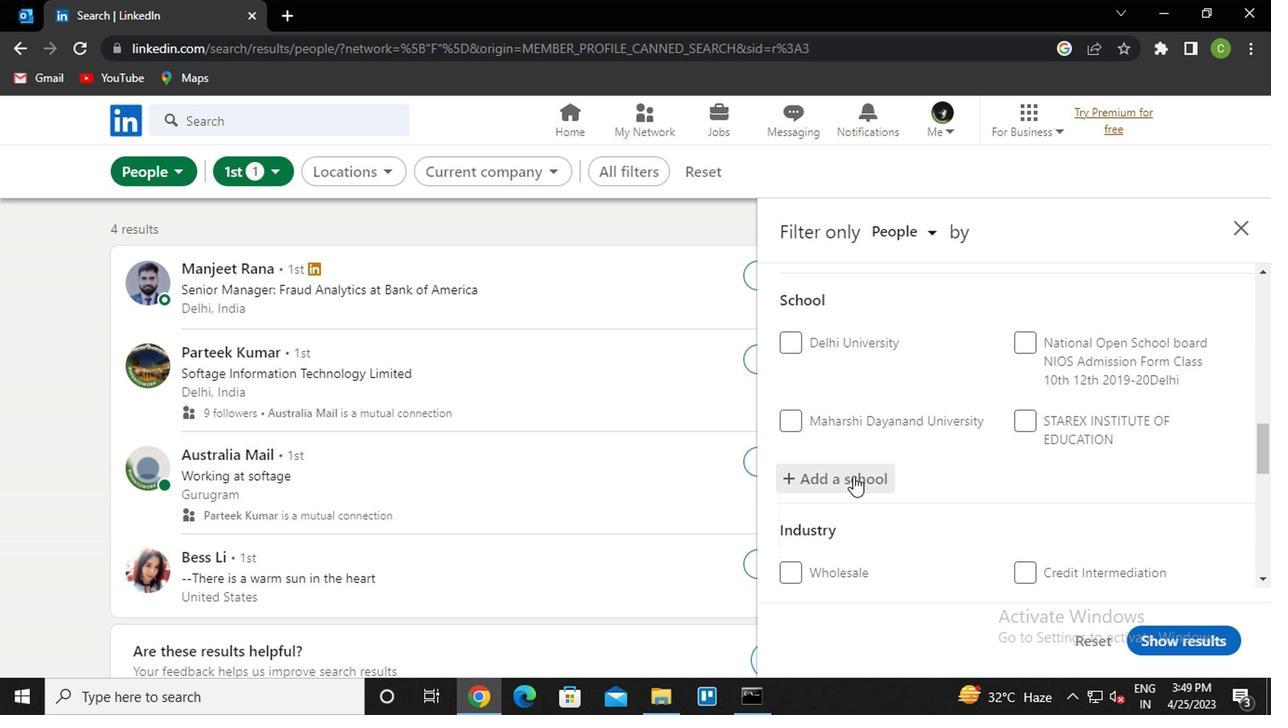 
Action: Mouse moved to (849, 474)
Screenshot: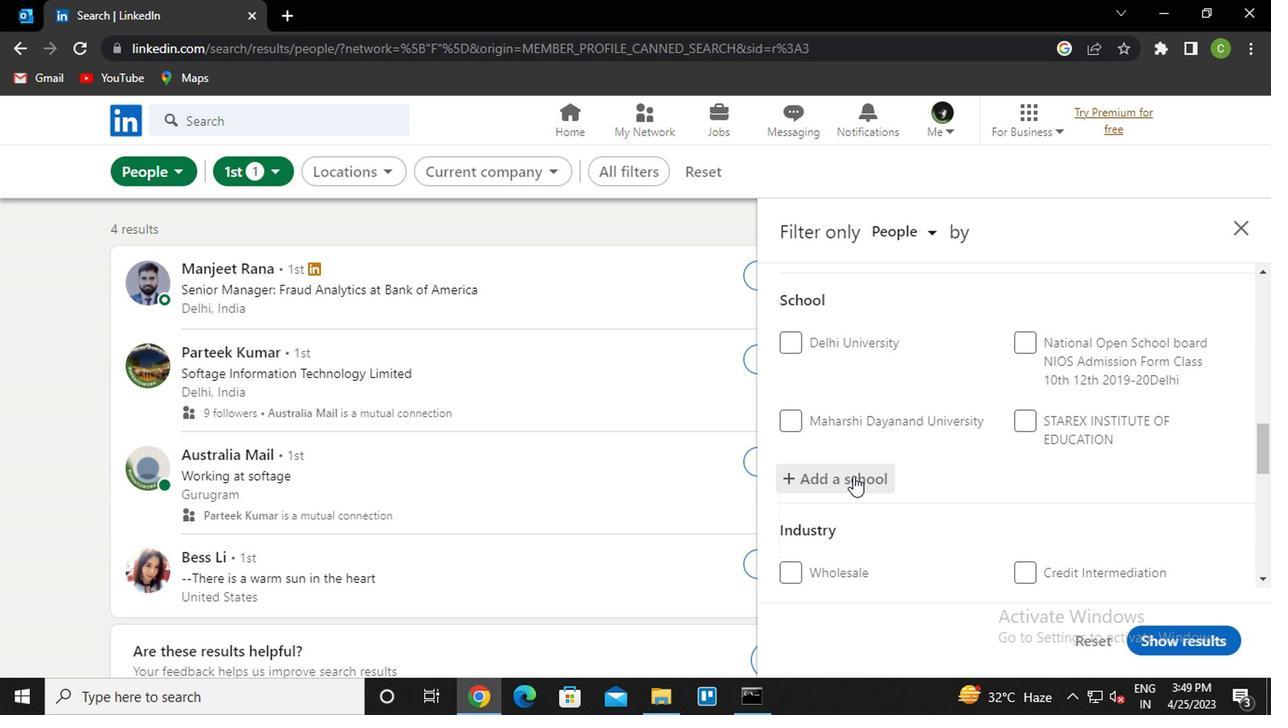 
Action: Key pressed <Key.caps_lock>S<Key.caps_lock>AWAS<Key.backspace><Key.backspace><Key.backspace>RASWATI<Key.down><Key.enter>
Screenshot: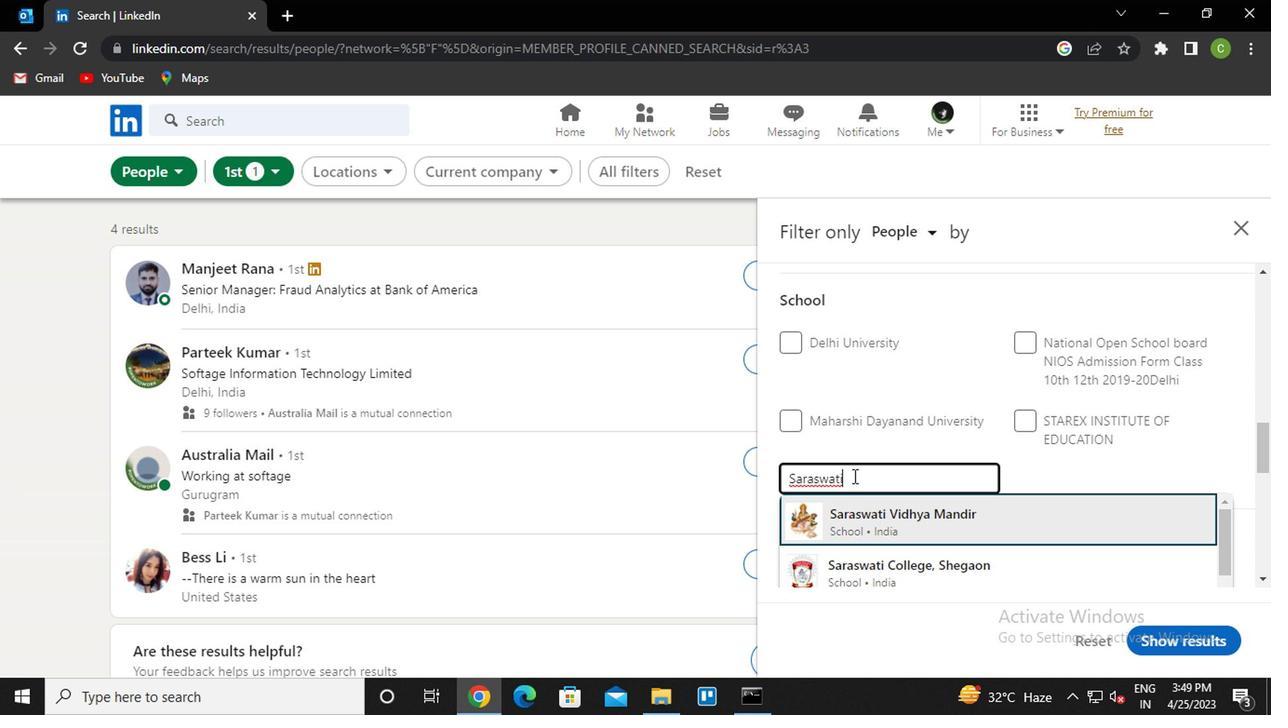 
Action: Mouse moved to (966, 427)
Screenshot: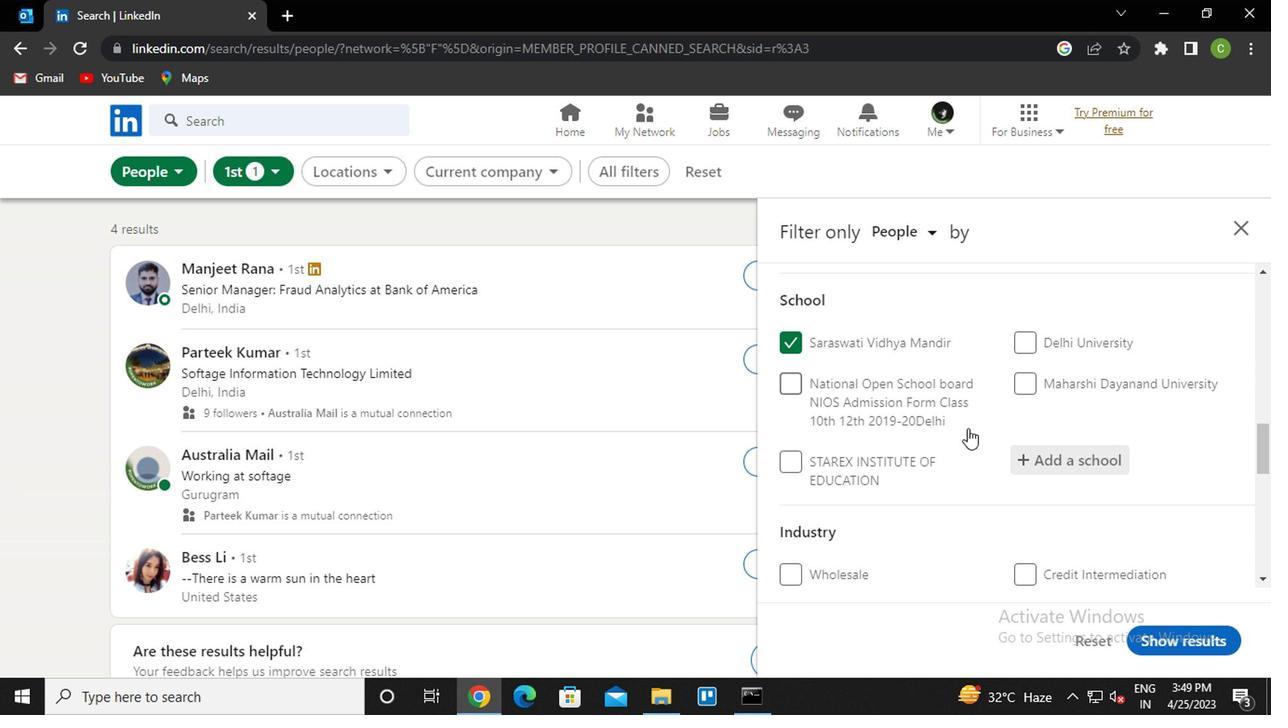
Action: Mouse scrolled (966, 427) with delta (0, 0)
Screenshot: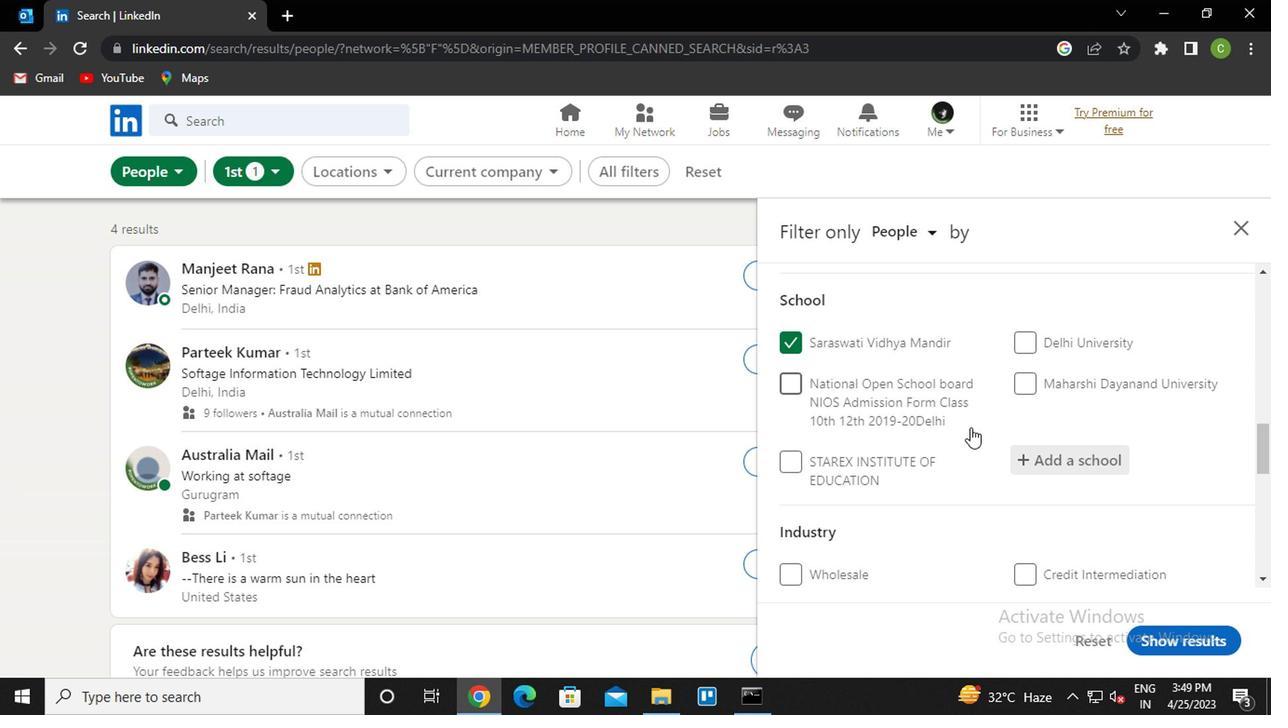 
Action: Mouse moved to (966, 427)
Screenshot: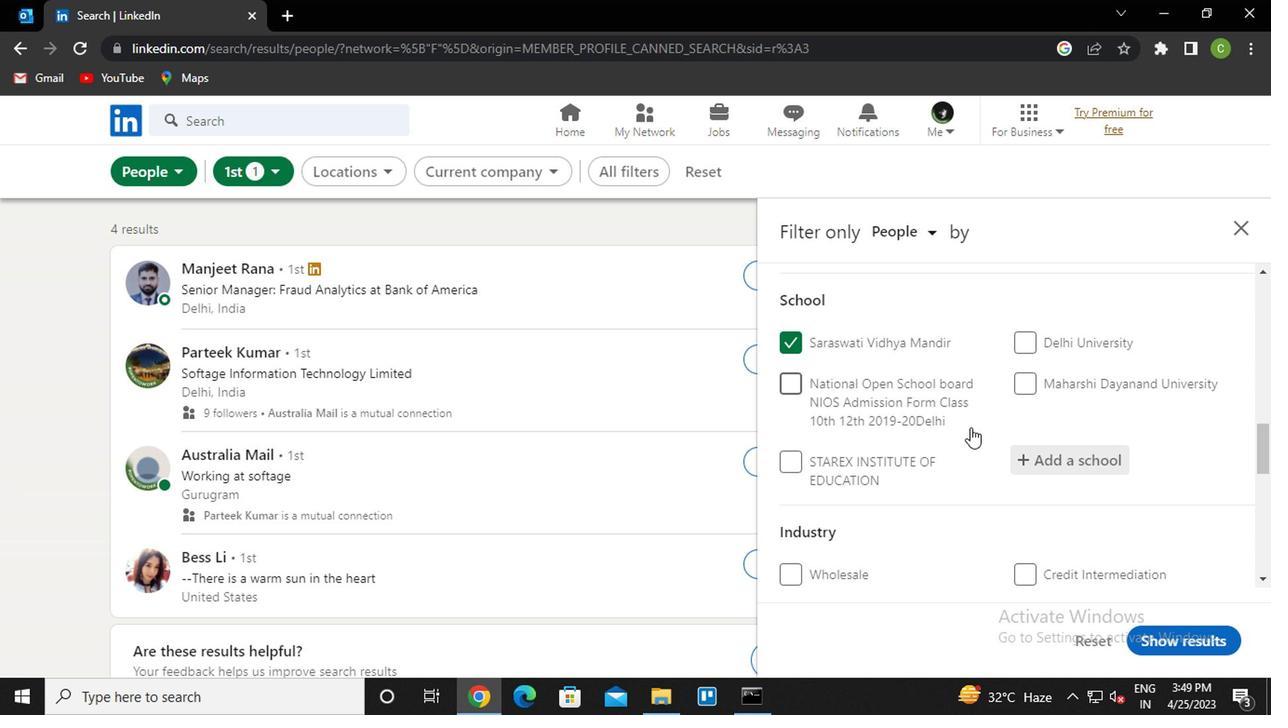 
Action: Mouse scrolled (966, 427) with delta (0, 0)
Screenshot: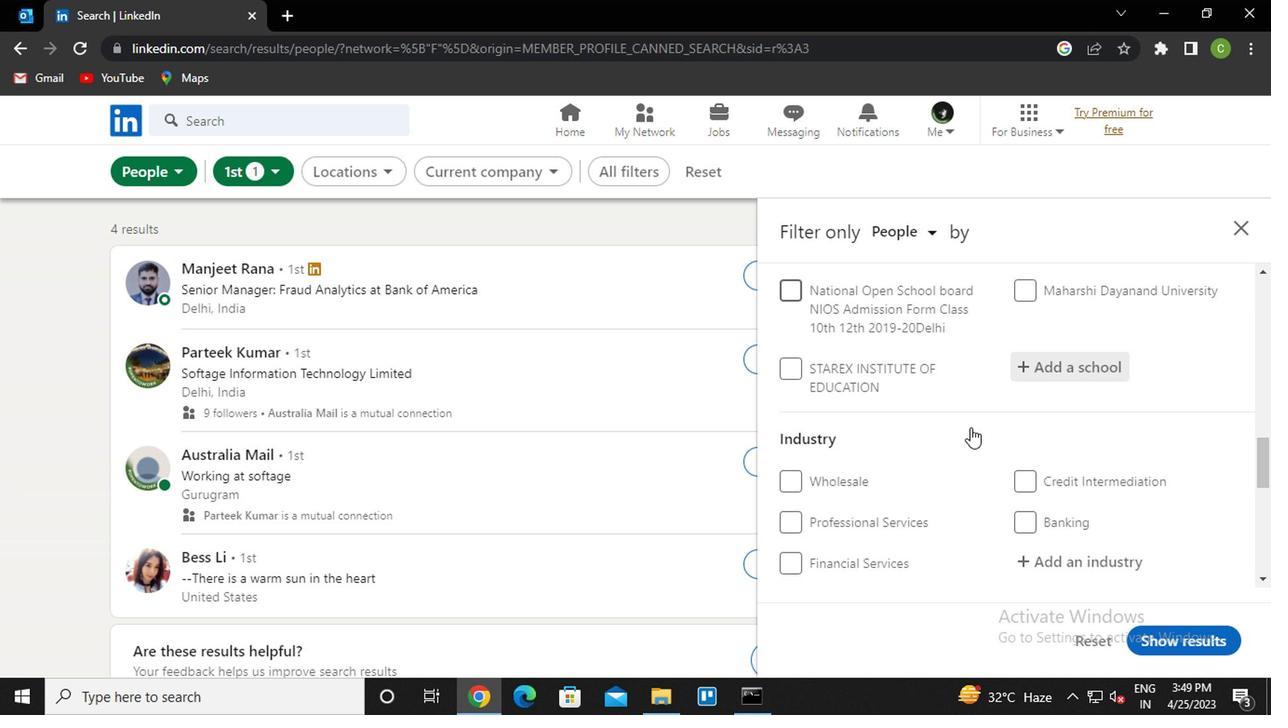 
Action: Mouse scrolled (966, 427) with delta (0, 0)
Screenshot: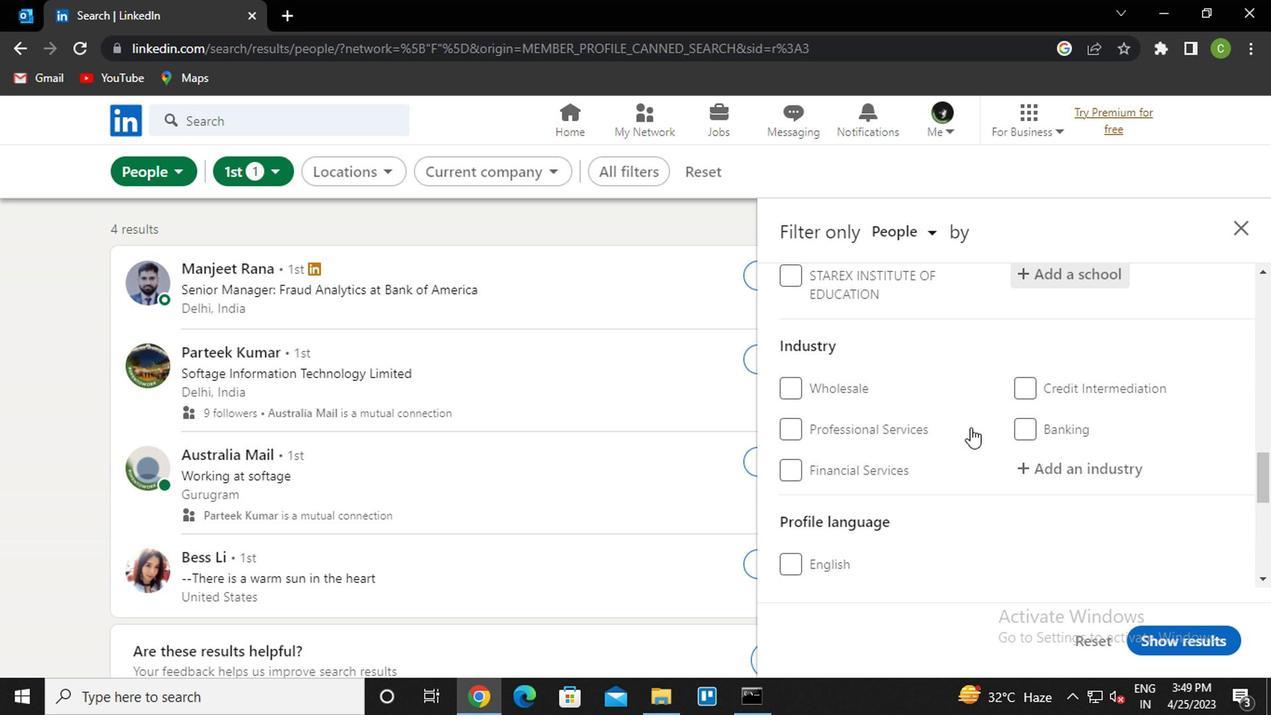 
Action: Mouse moved to (1067, 378)
Screenshot: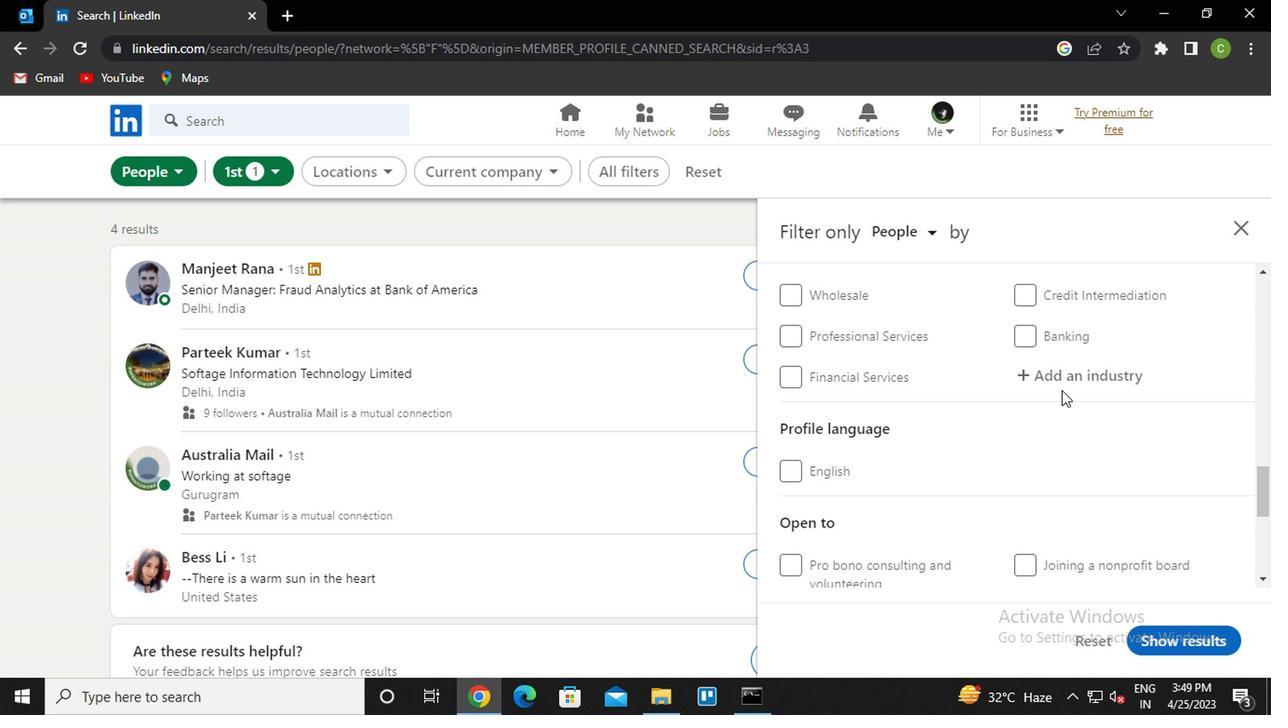 
Action: Mouse pressed left at (1067, 378)
Screenshot: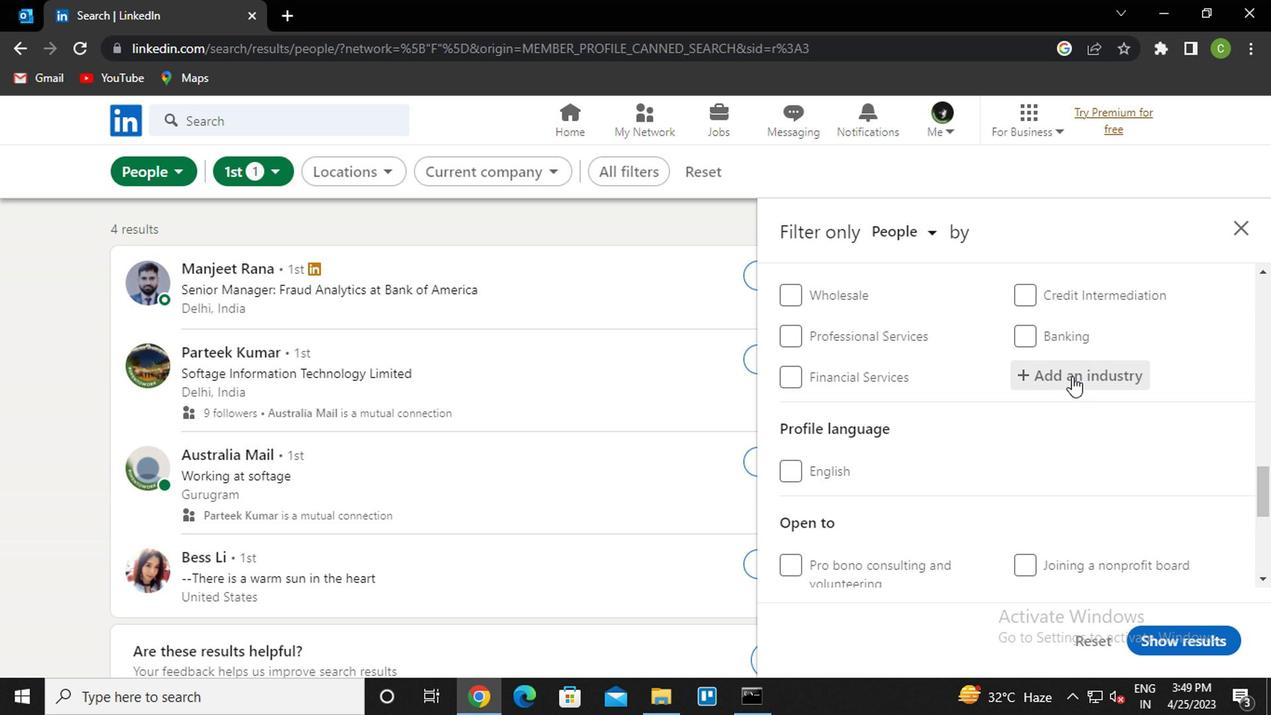 
Action: Mouse moved to (1050, 441)
Screenshot: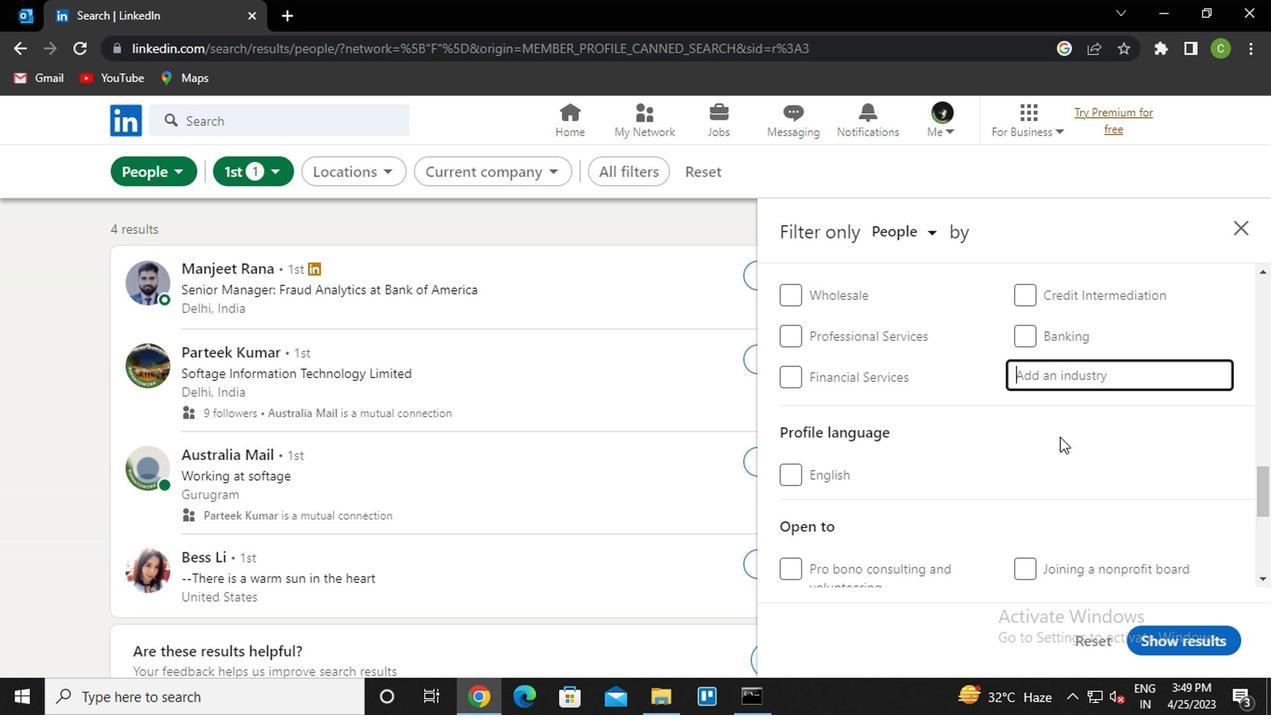 
Action: Key pressed <Key.caps_lock>P<Key.caps_lock>LASTIC<Key.down><Key.enter>
Screenshot: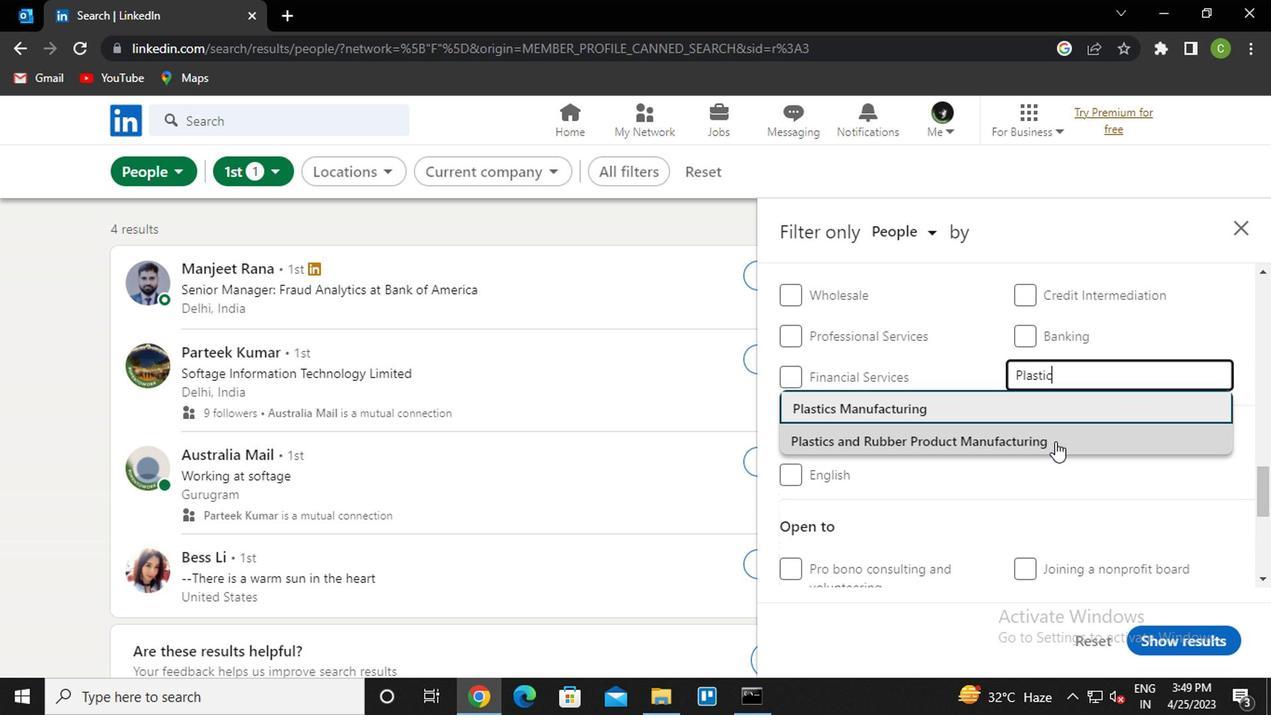 
Action: Mouse moved to (1025, 458)
Screenshot: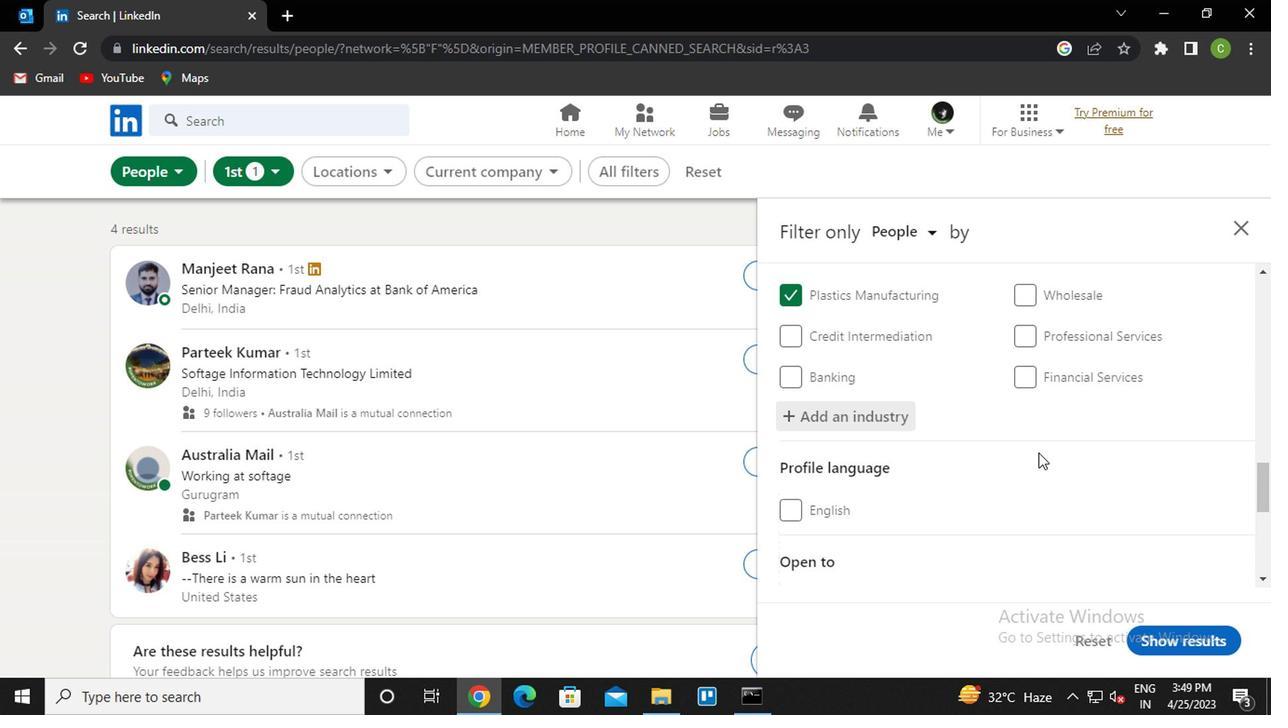 
Action: Mouse scrolled (1025, 457) with delta (0, 0)
Screenshot: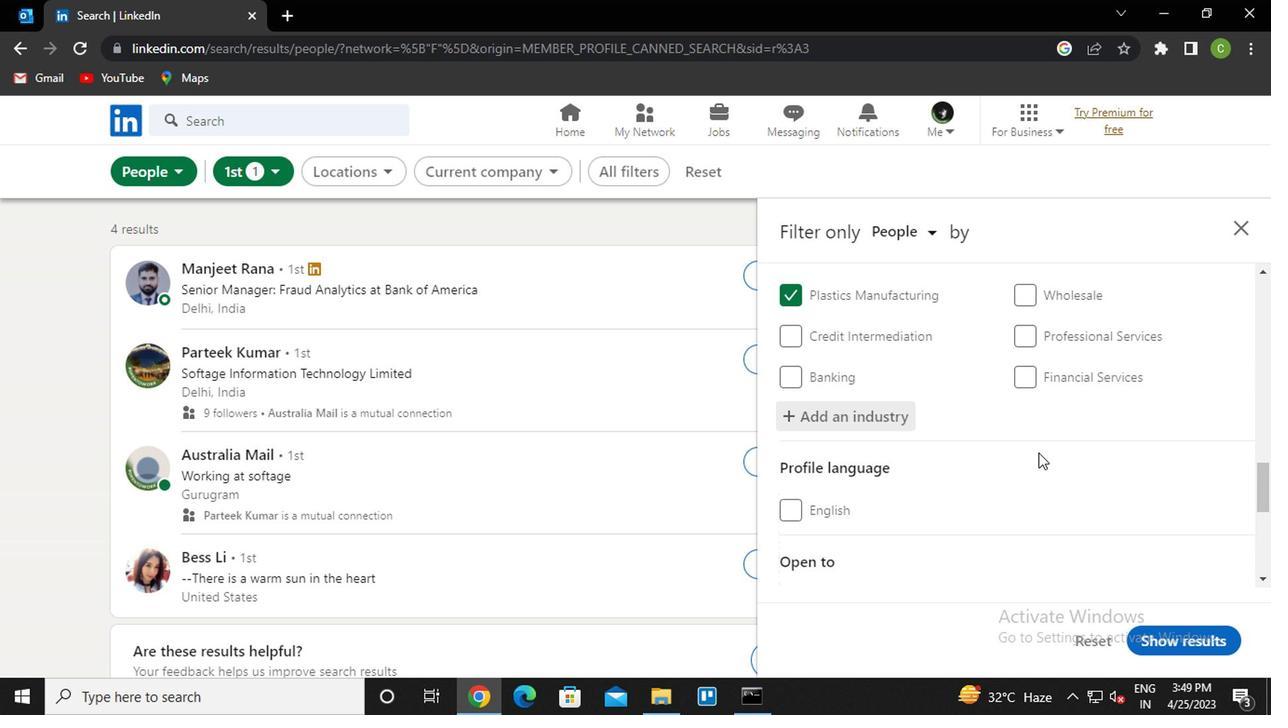 
Action: Mouse moved to (936, 405)
Screenshot: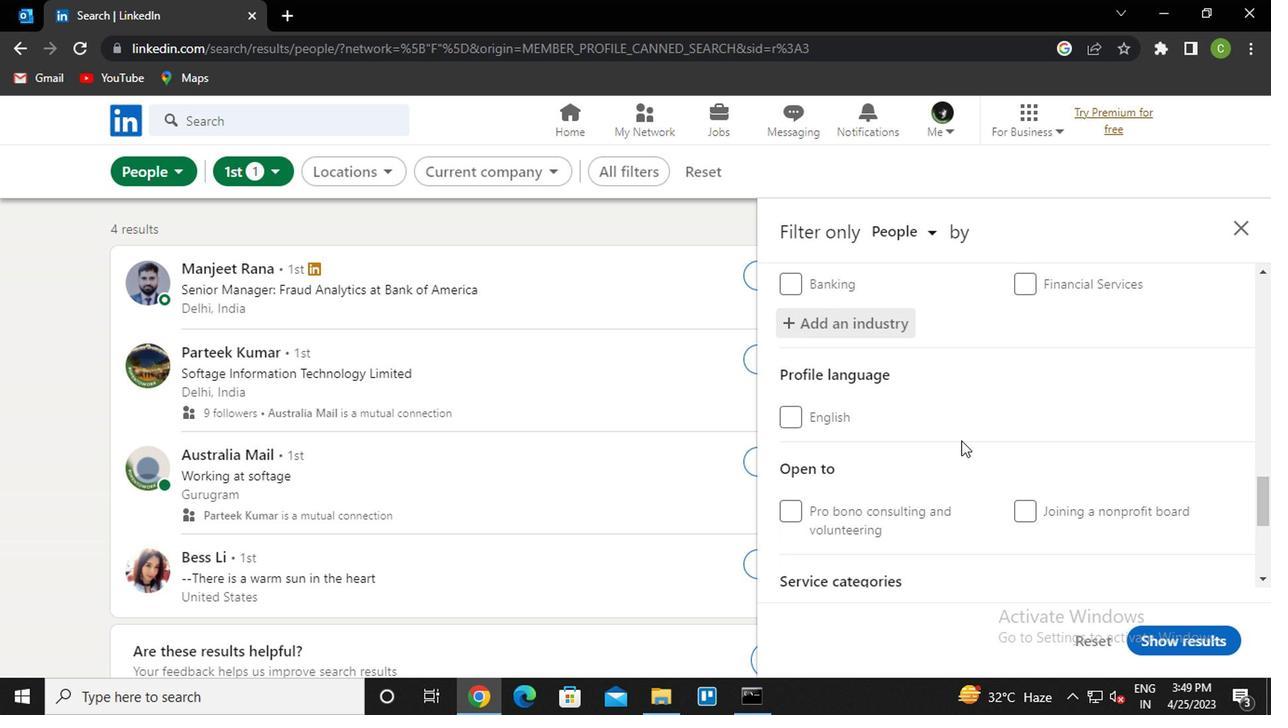
Action: Mouse scrolled (936, 406) with delta (0, 0)
Screenshot: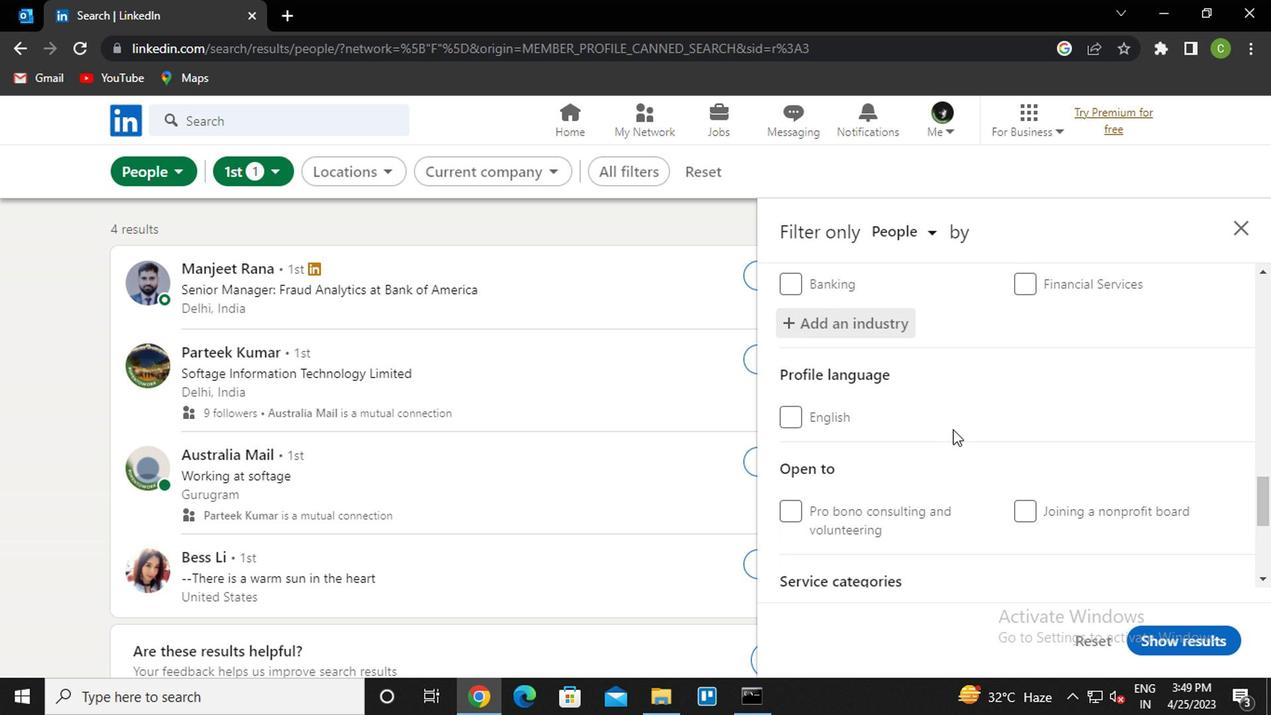 
Action: Mouse moved to (934, 405)
Screenshot: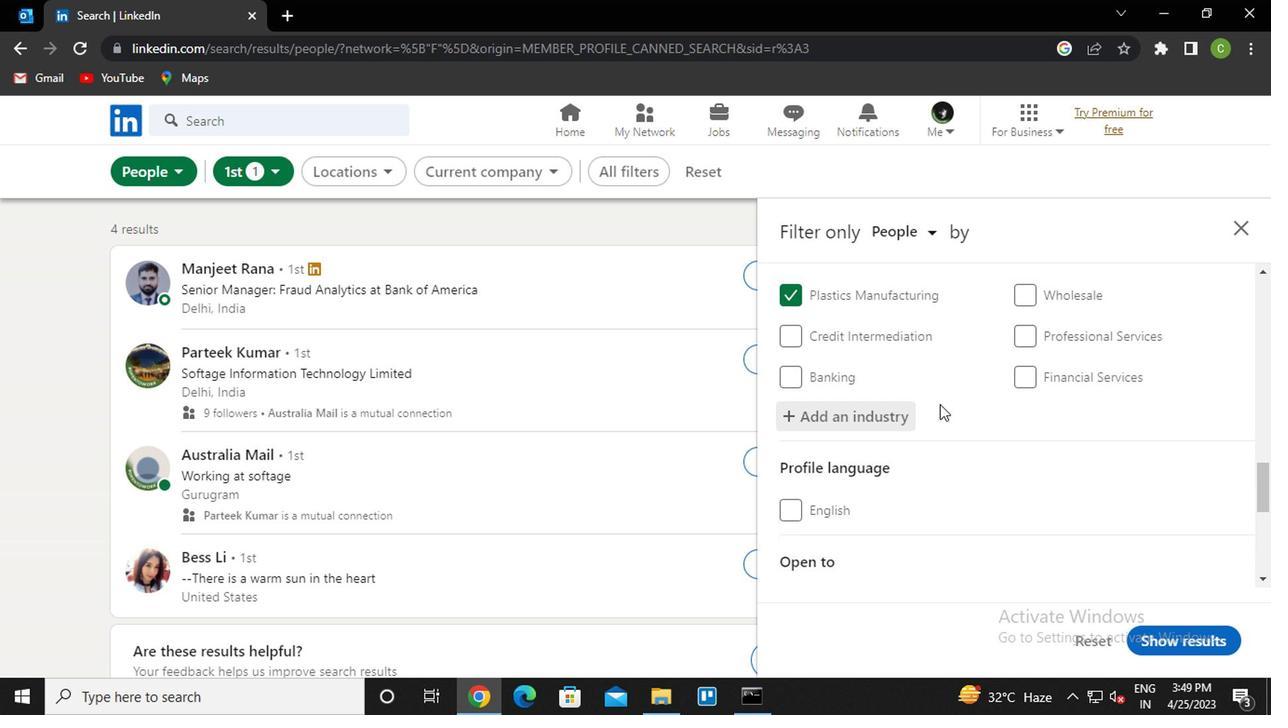 
Action: Mouse scrolled (934, 404) with delta (0, 0)
Screenshot: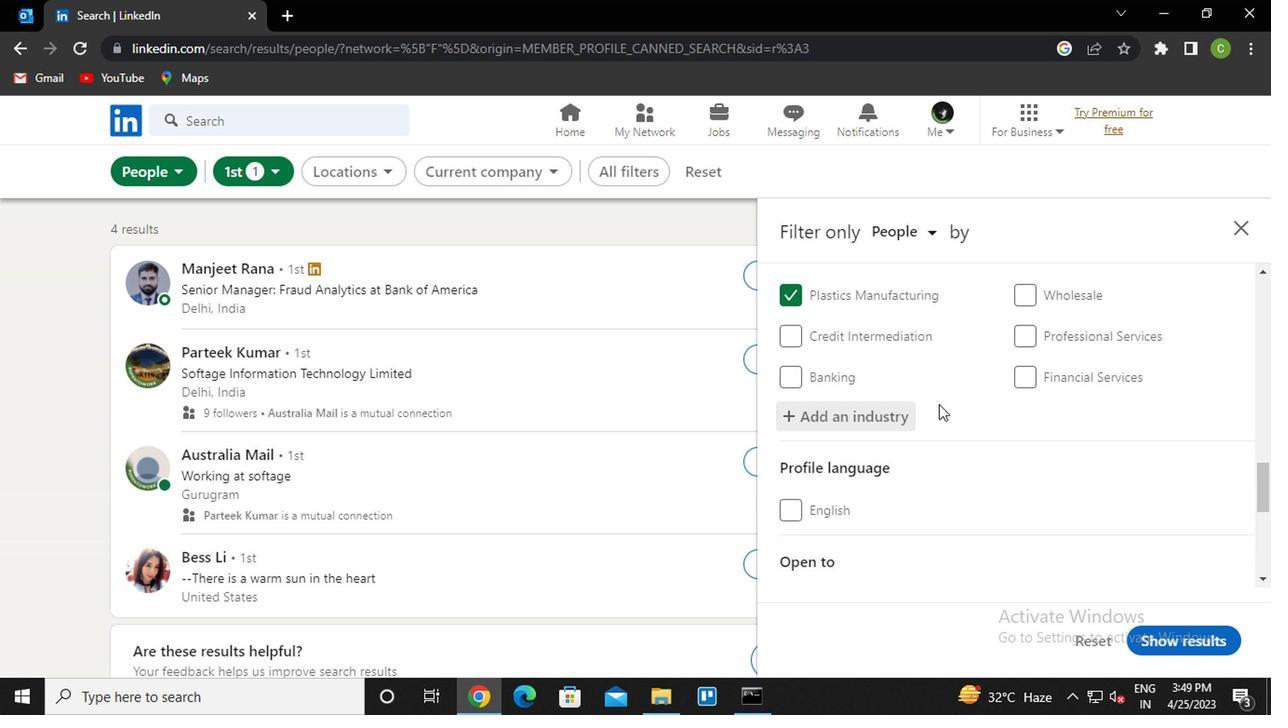 
Action: Mouse moved to (925, 409)
Screenshot: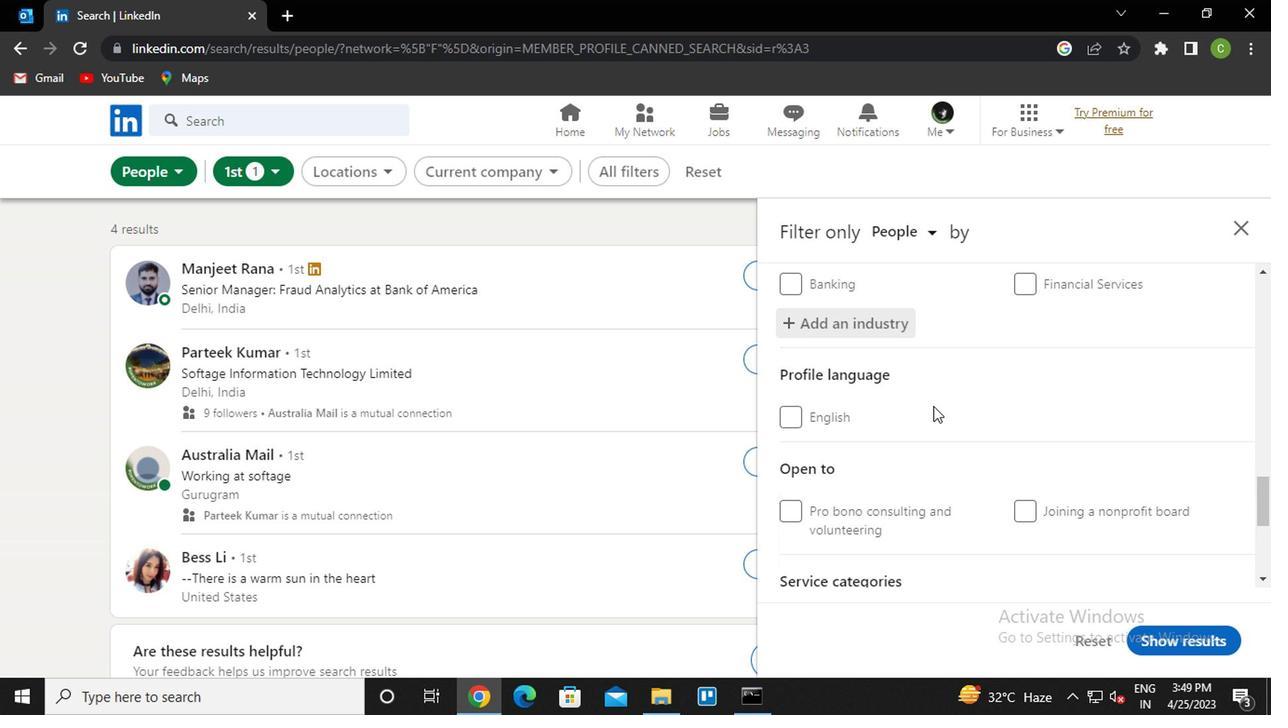 
Action: Mouse scrolled (925, 409) with delta (0, 0)
Screenshot: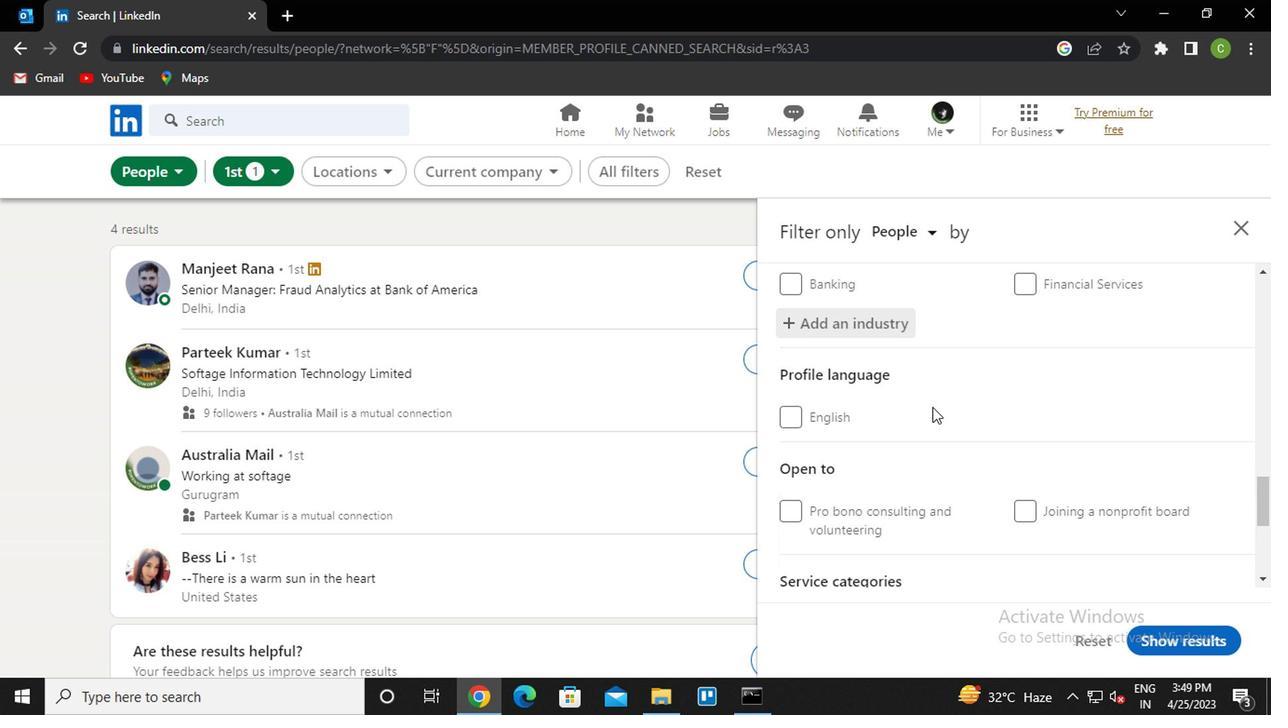 
Action: Mouse moved to (918, 420)
Screenshot: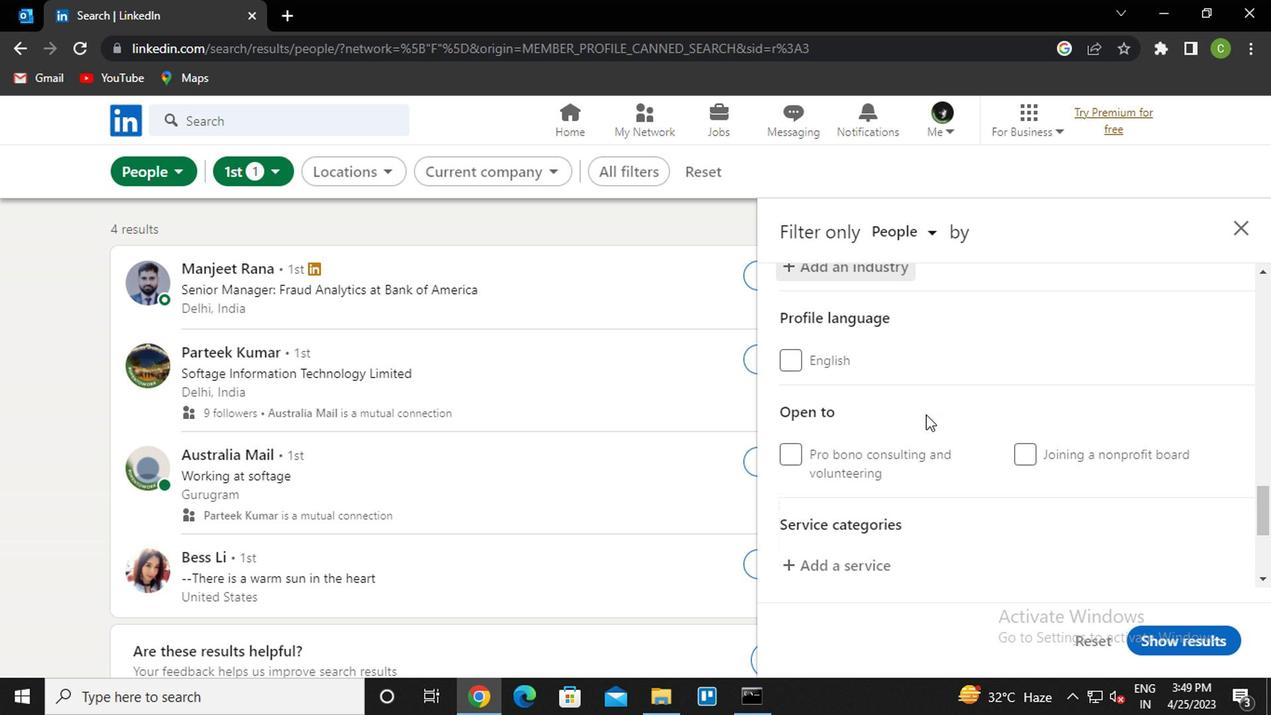 
Action: Mouse scrolled (918, 419) with delta (0, 0)
Screenshot: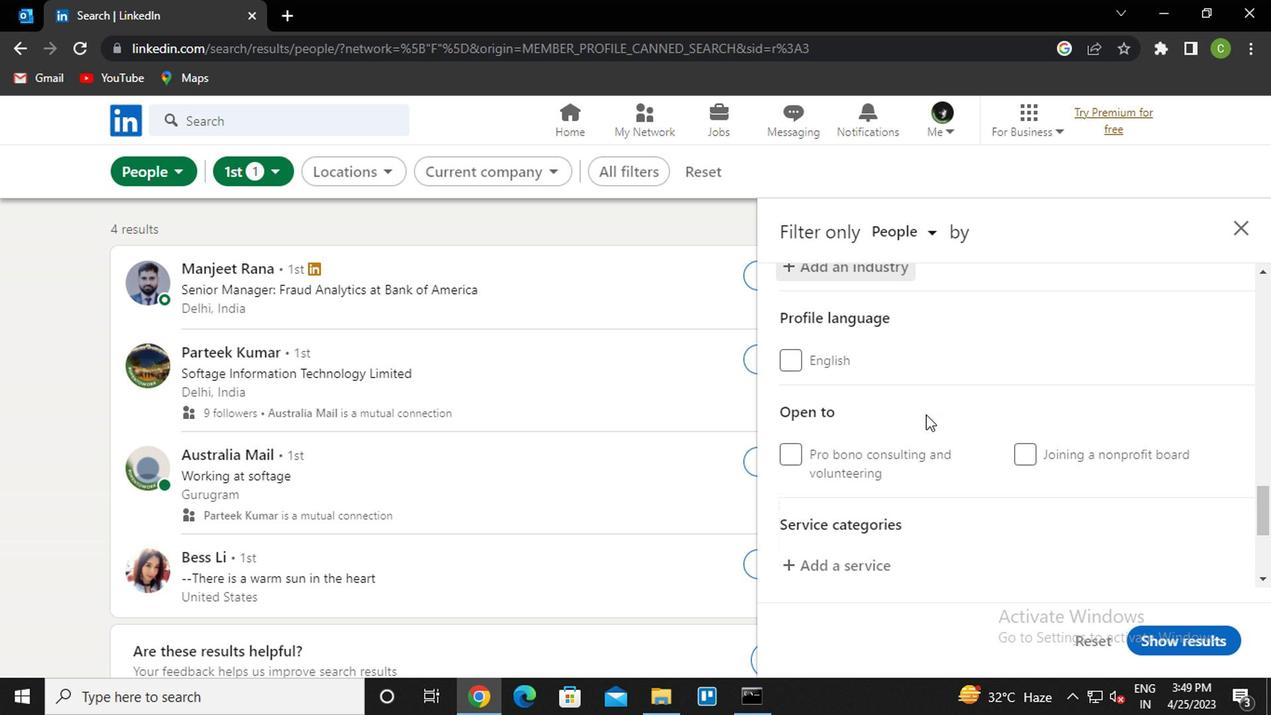 
Action: Mouse moved to (872, 435)
Screenshot: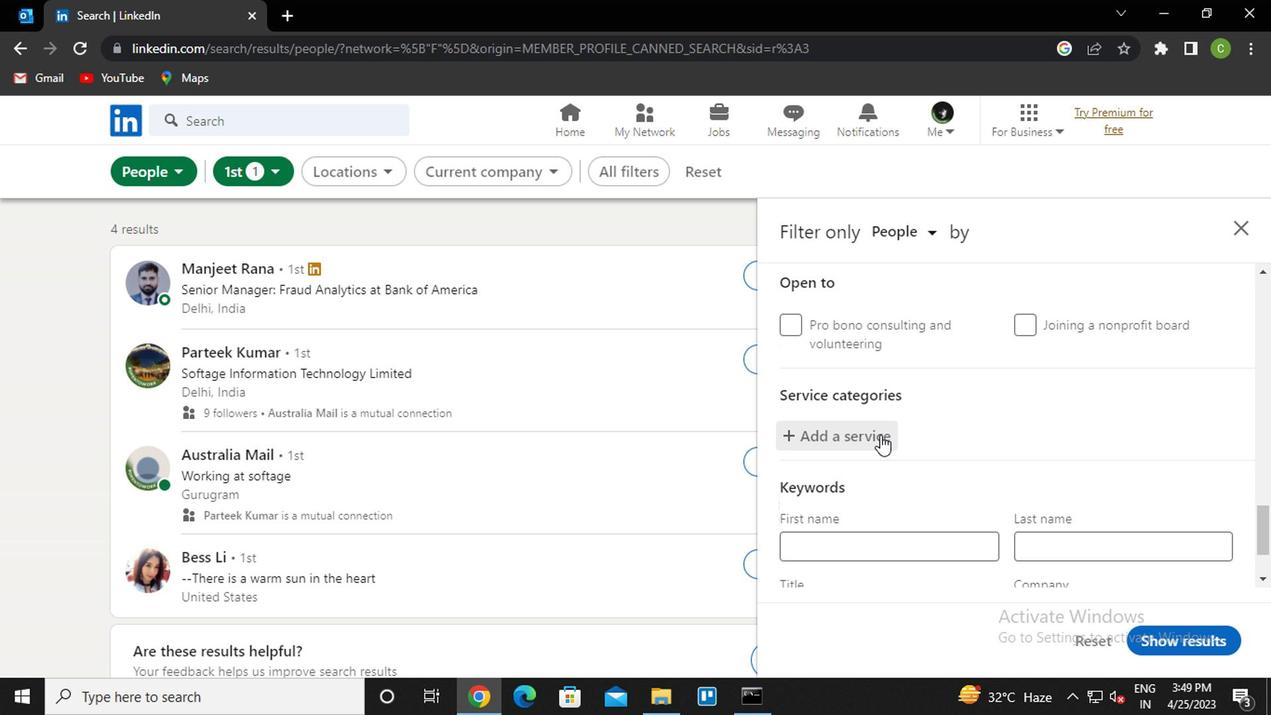 
Action: Mouse pressed left at (872, 435)
Screenshot: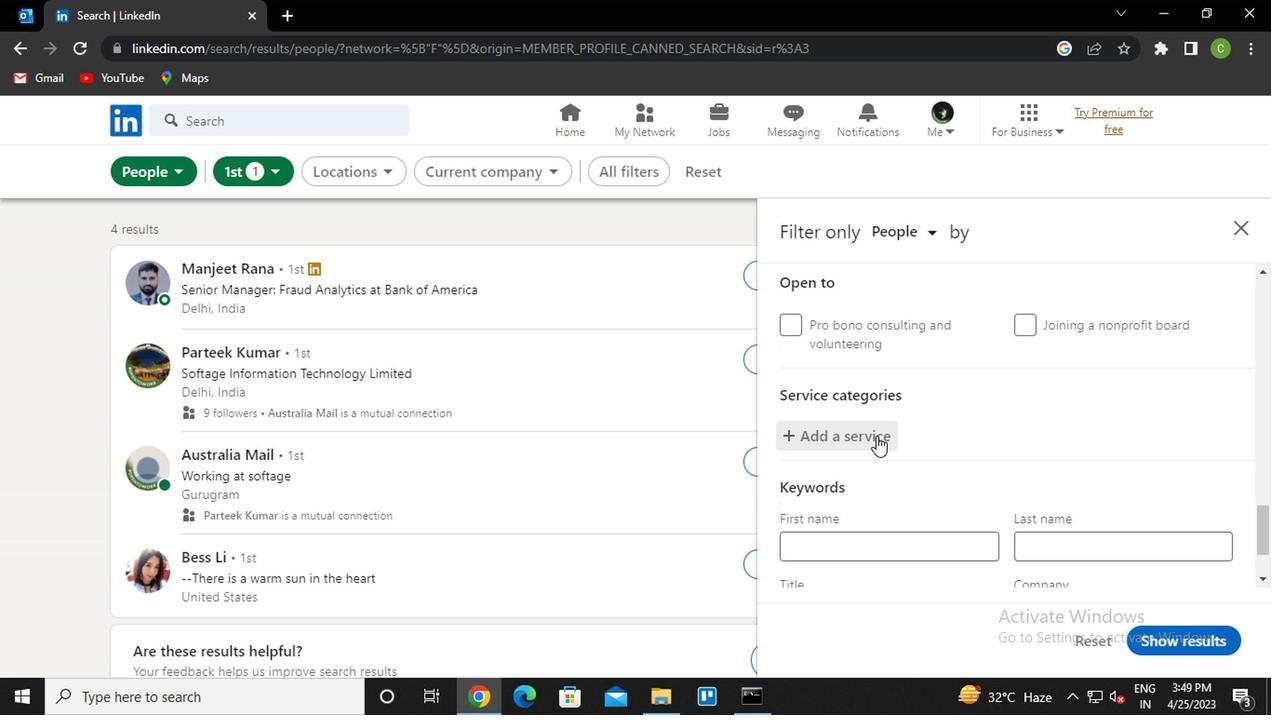 
Action: Mouse moved to (1004, 415)
Screenshot: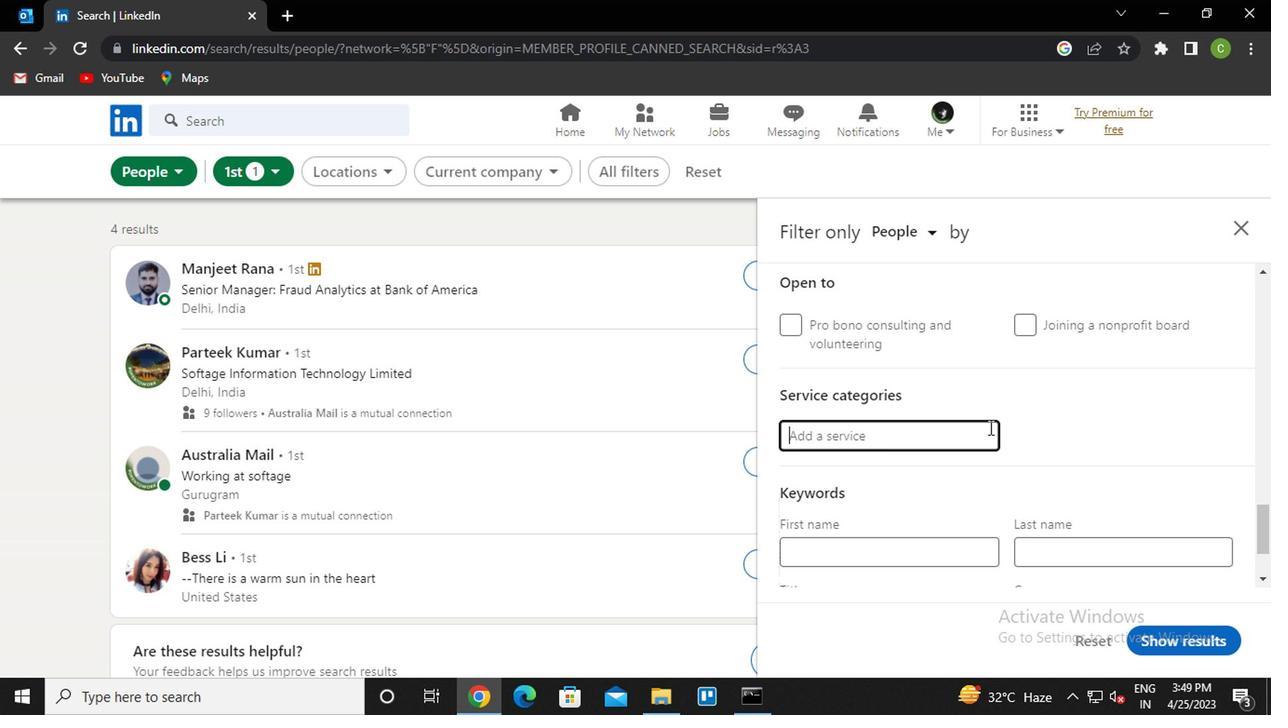 
Action: Key pressed <Key.caps_lock>T<Key.caps_lock>AX<Key.space><Key.caps_lock>P<Key.caps_lock>RE<Key.down><Key.enter>
Screenshot: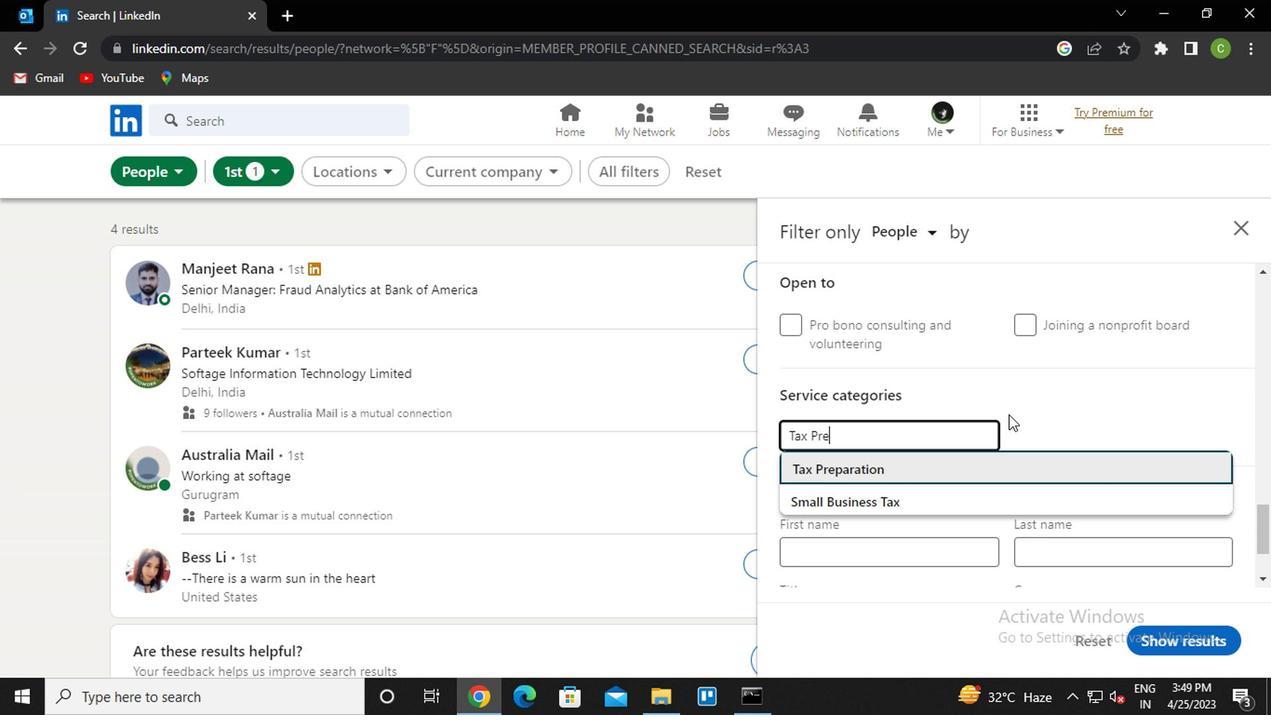 
Action: Mouse moved to (925, 427)
Screenshot: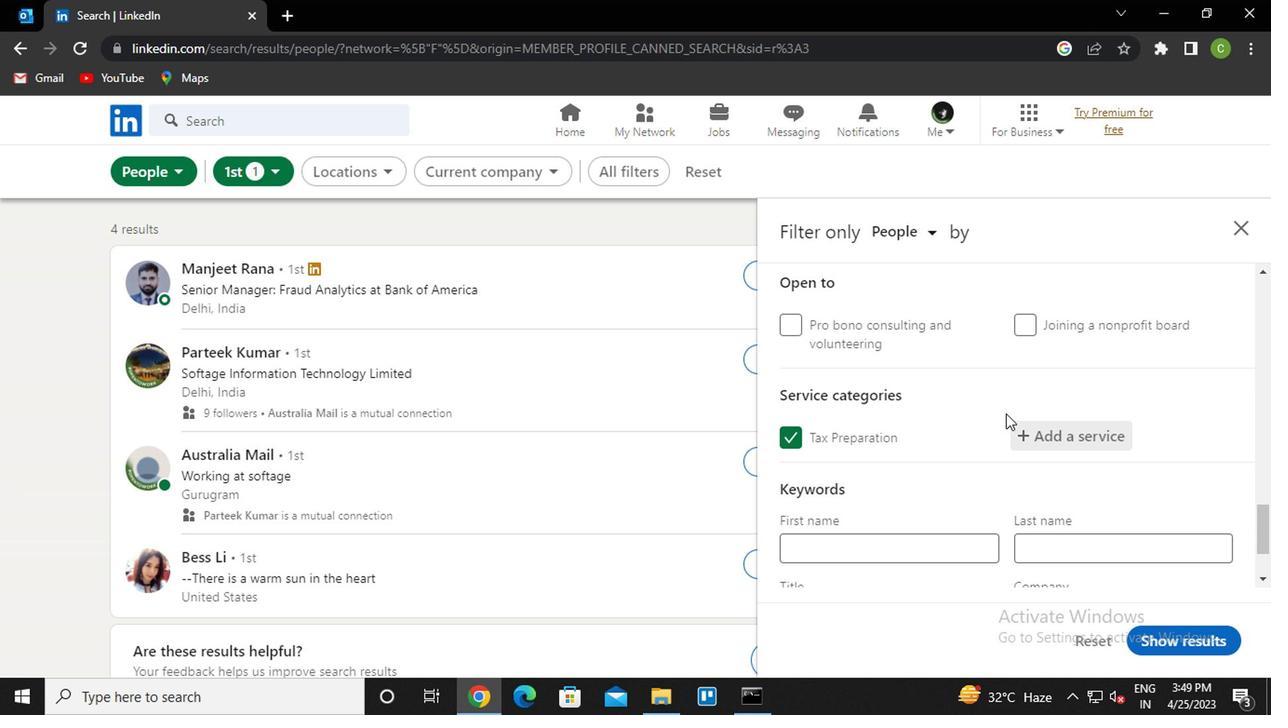 
Action: Mouse scrolled (925, 427) with delta (0, 0)
Screenshot: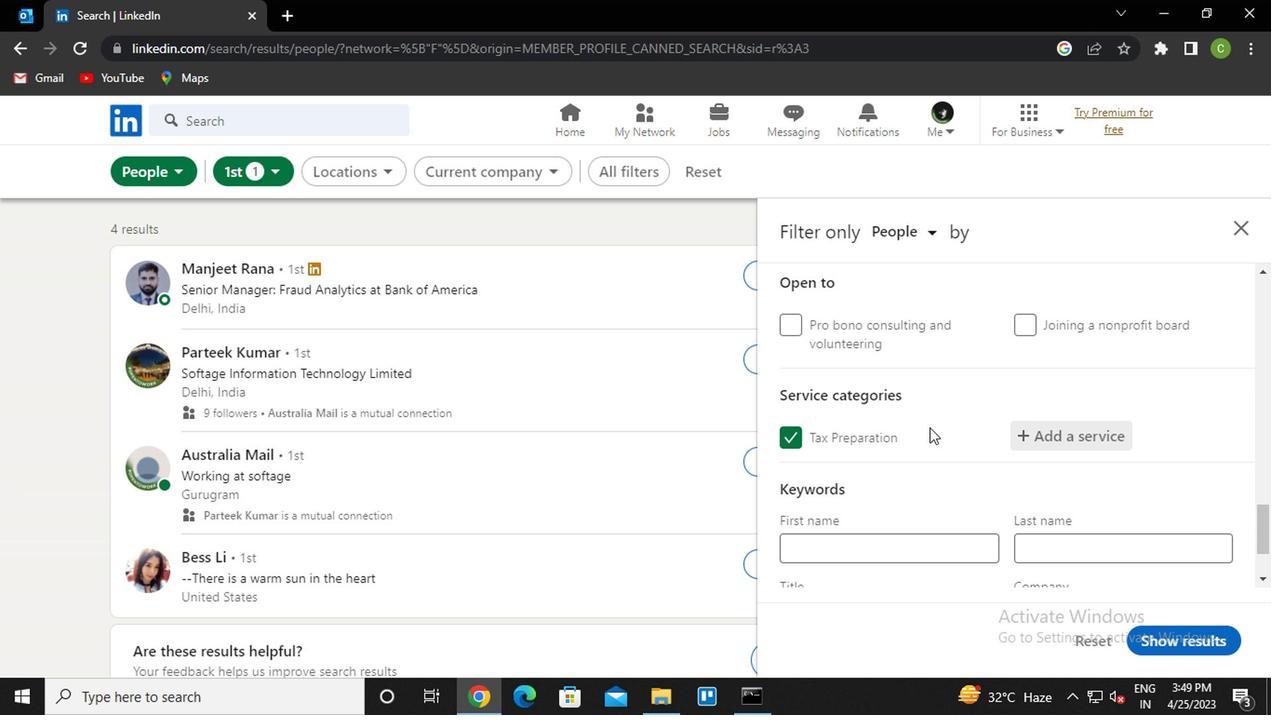 
Action: Mouse moved to (865, 522)
Screenshot: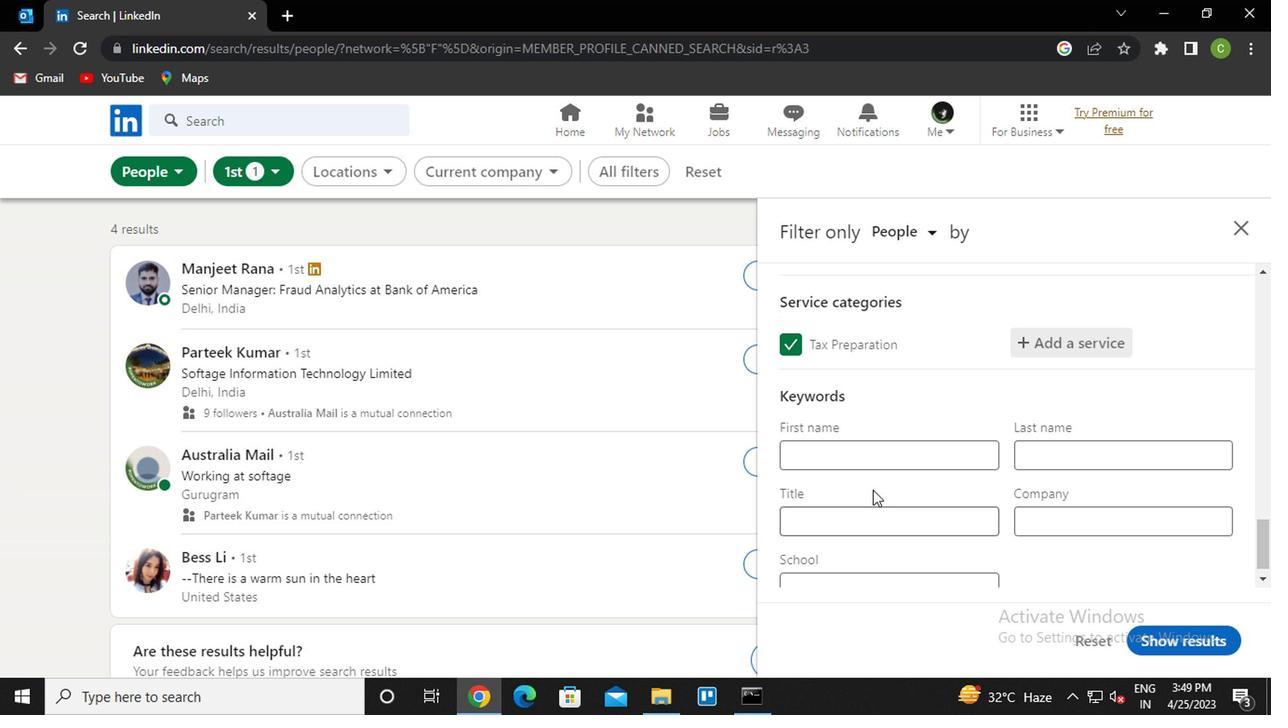 
Action: Mouse pressed left at (865, 522)
Screenshot: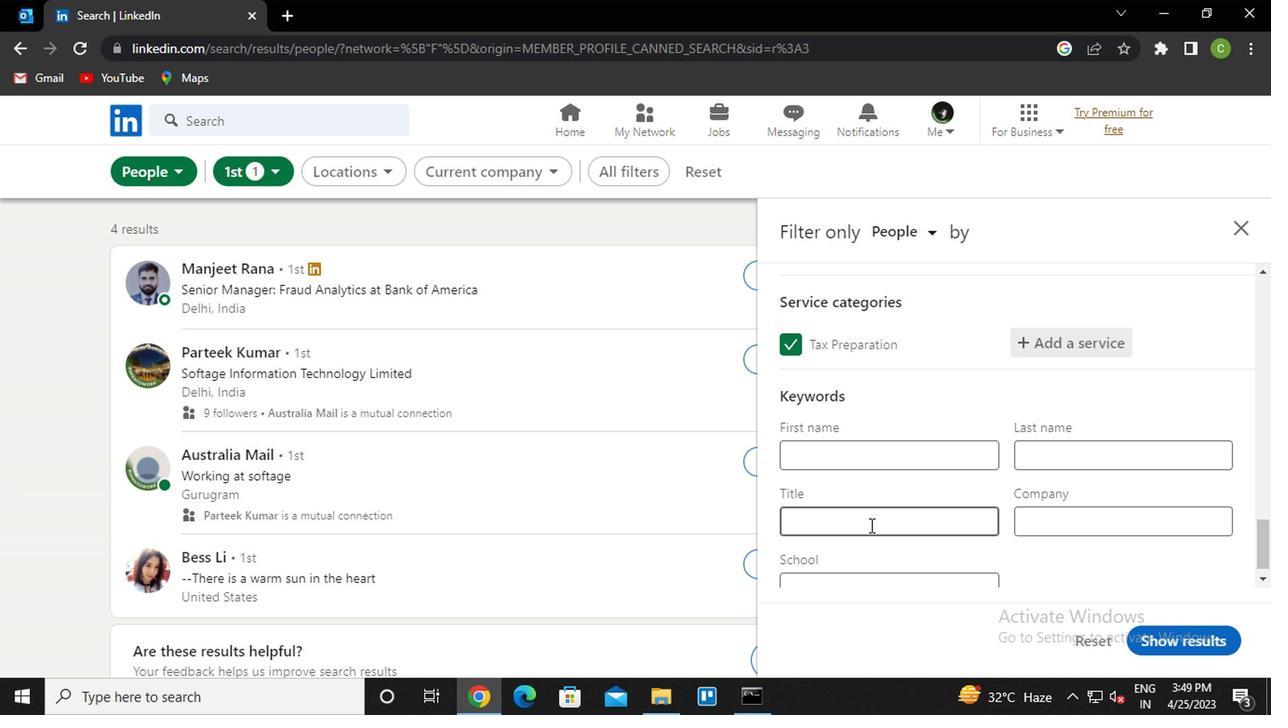 
Action: Key pressed <Key.caps_lock>G<Key.caps_lock>RAPHIC<Key.space>DESIGNER
Screenshot: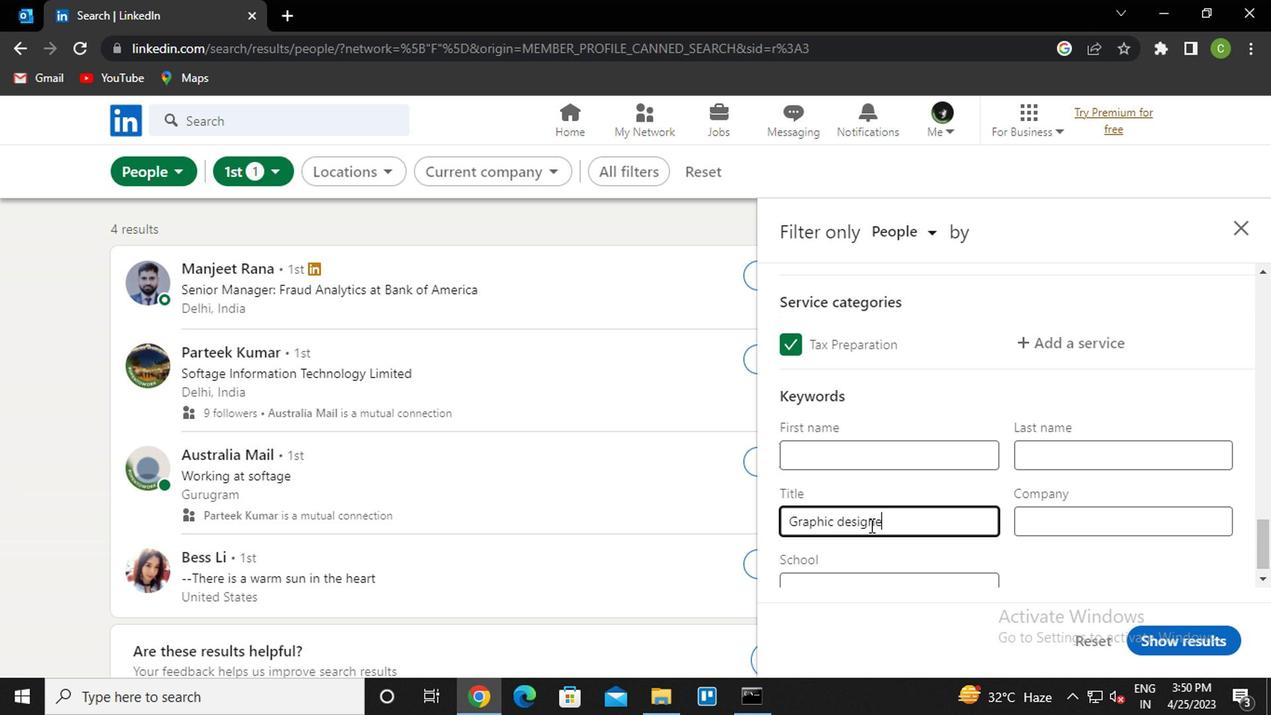 
Action: Mouse moved to (1159, 634)
Screenshot: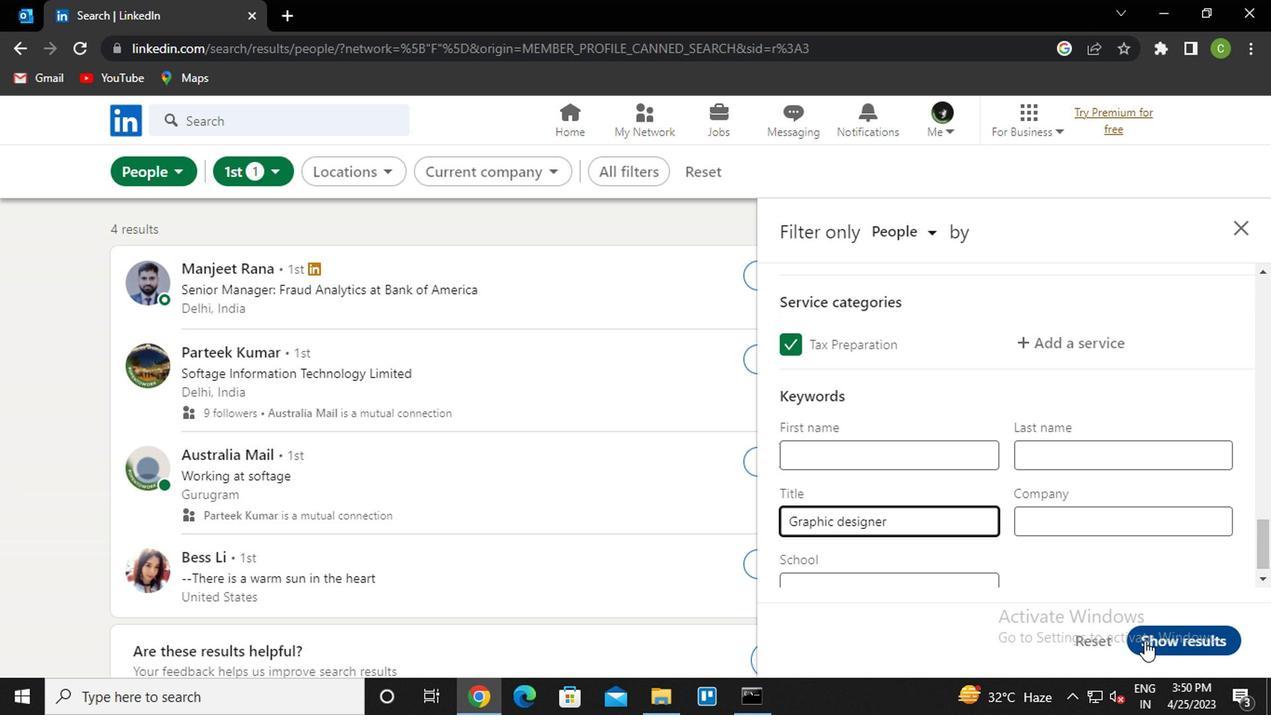 
Action: Mouse pressed left at (1159, 634)
Screenshot: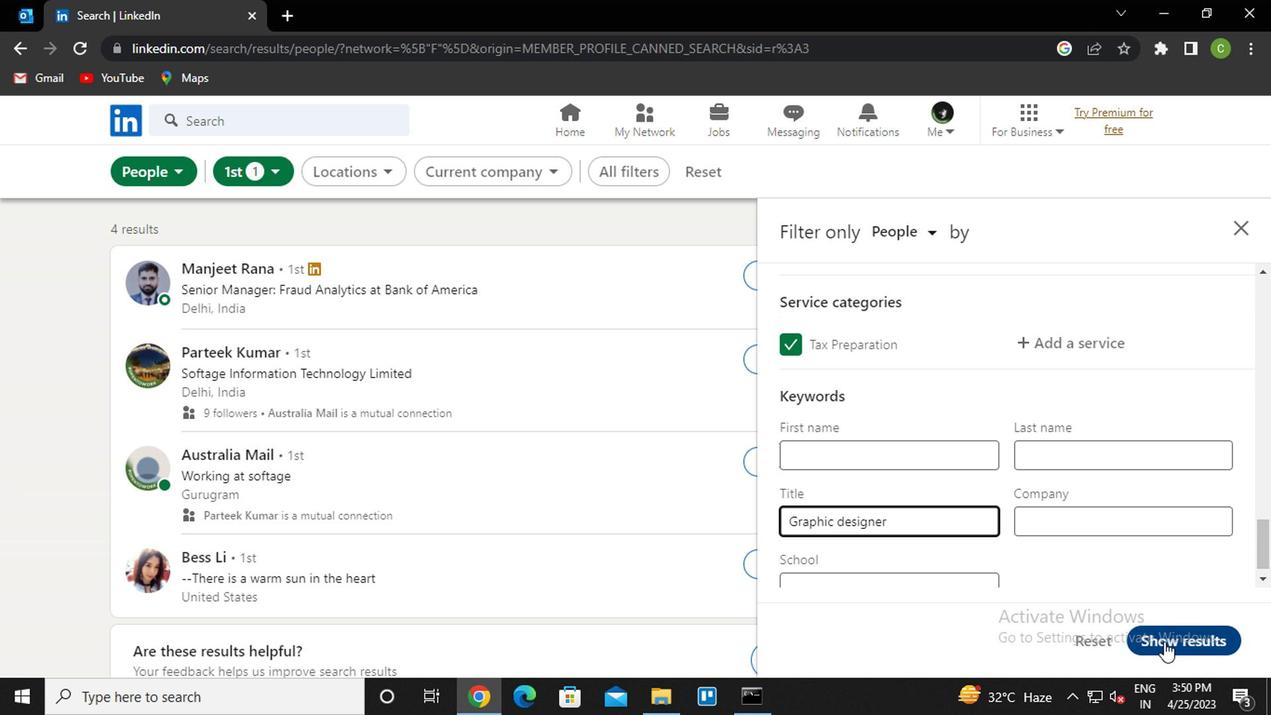 
Action: Mouse moved to (755, 502)
Screenshot: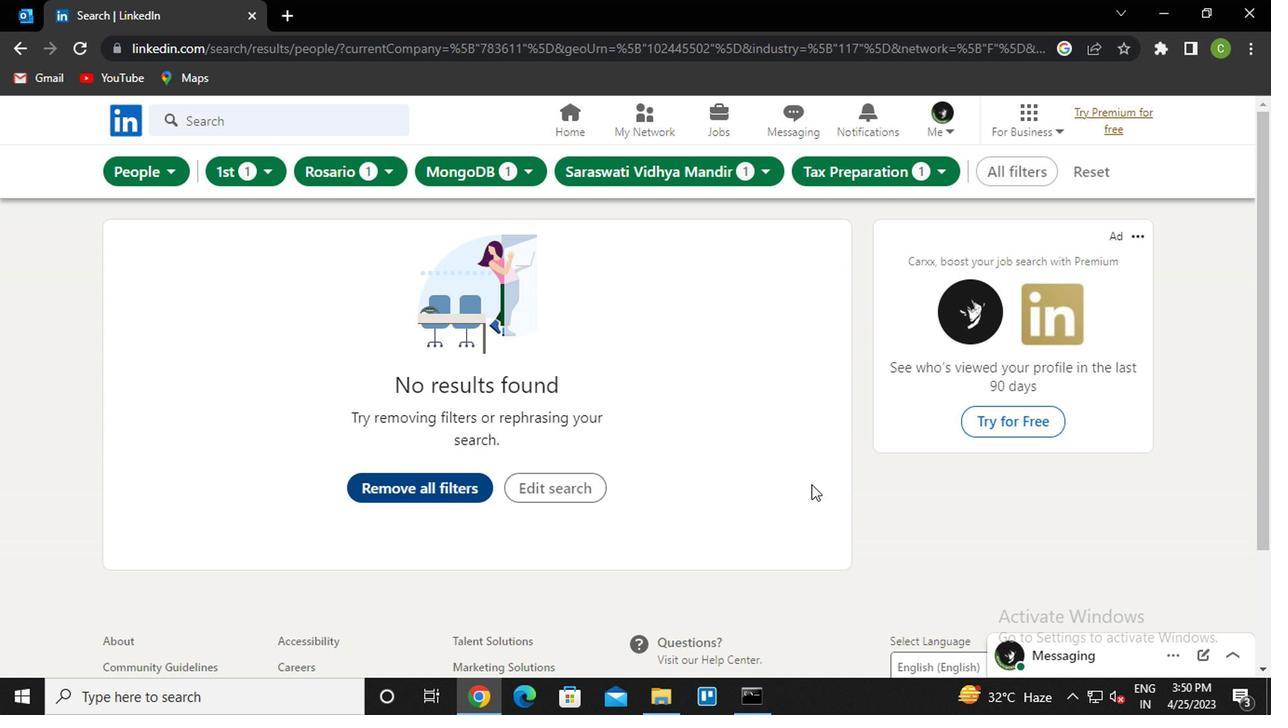 
Action: Key pressed <Key.f8>
Screenshot: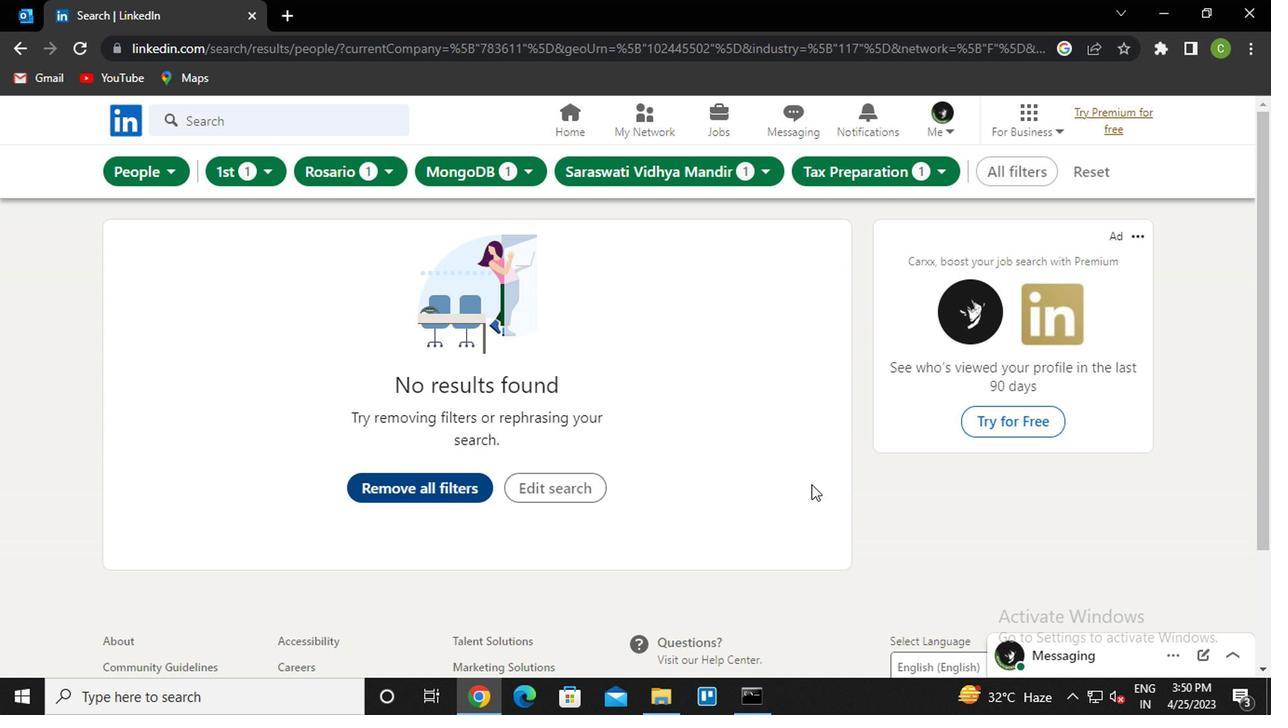 
